 Task: Arrange a 45-minute entertainment rehearsal for a cultural festival.
Action: Mouse moved to (80, 114)
Screenshot: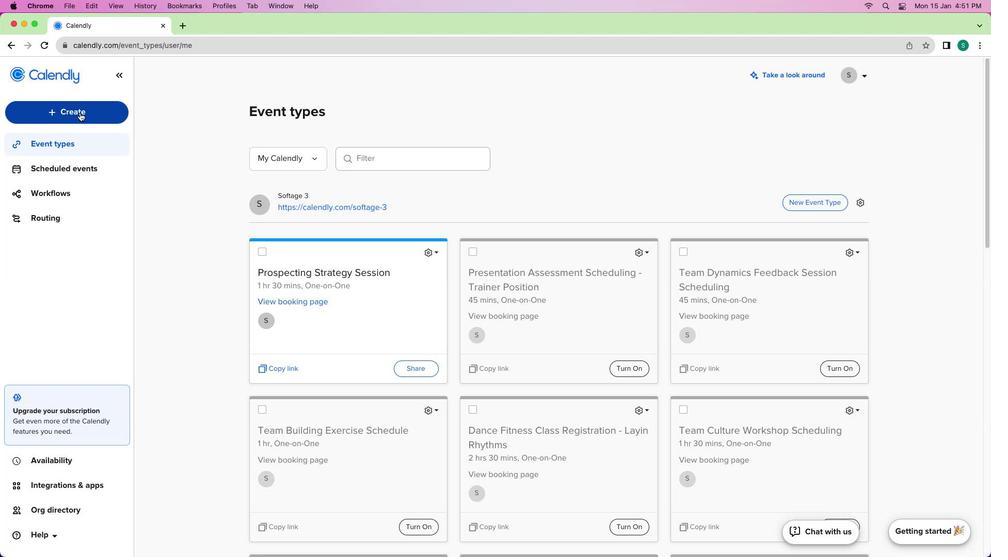 
Action: Mouse pressed left at (80, 114)
Screenshot: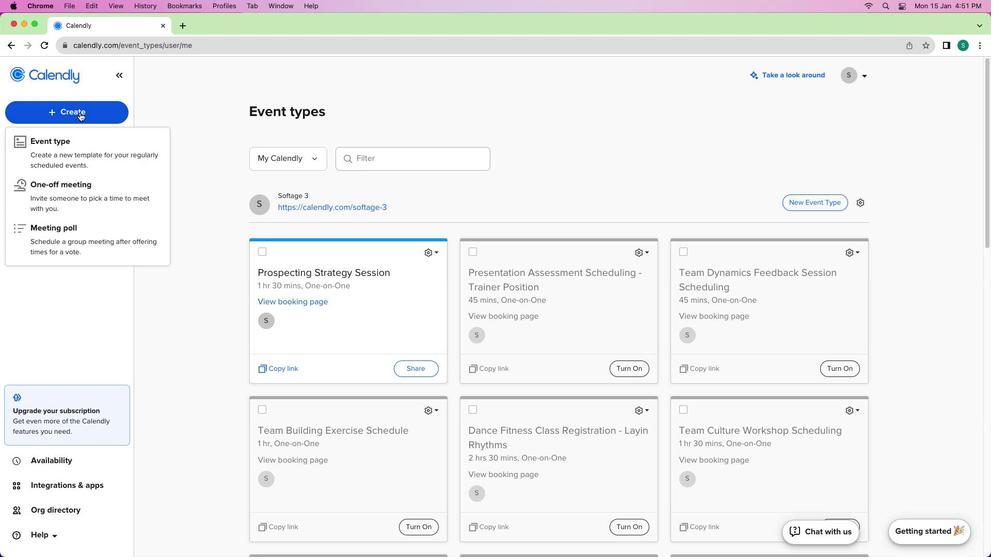 
Action: Mouse moved to (81, 142)
Screenshot: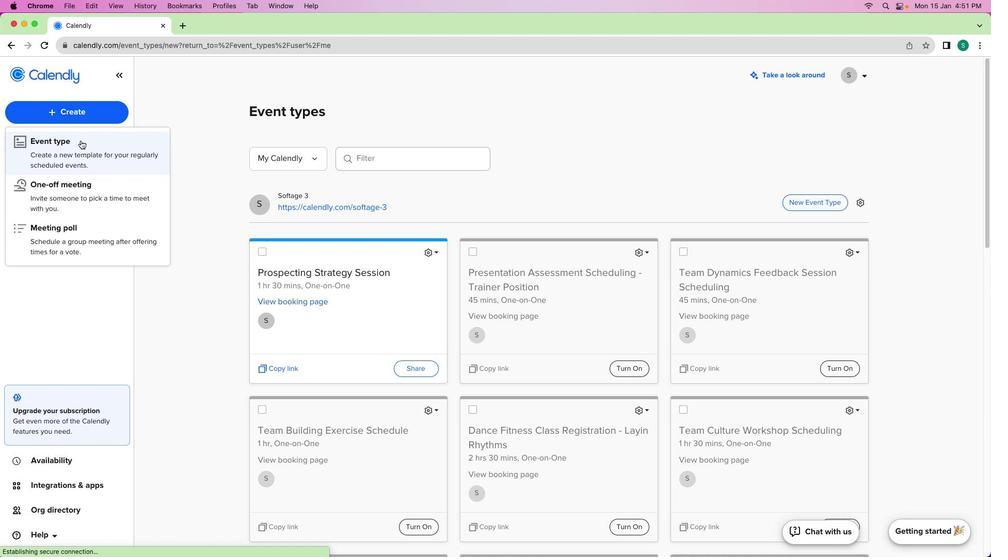 
Action: Mouse pressed left at (81, 142)
Screenshot: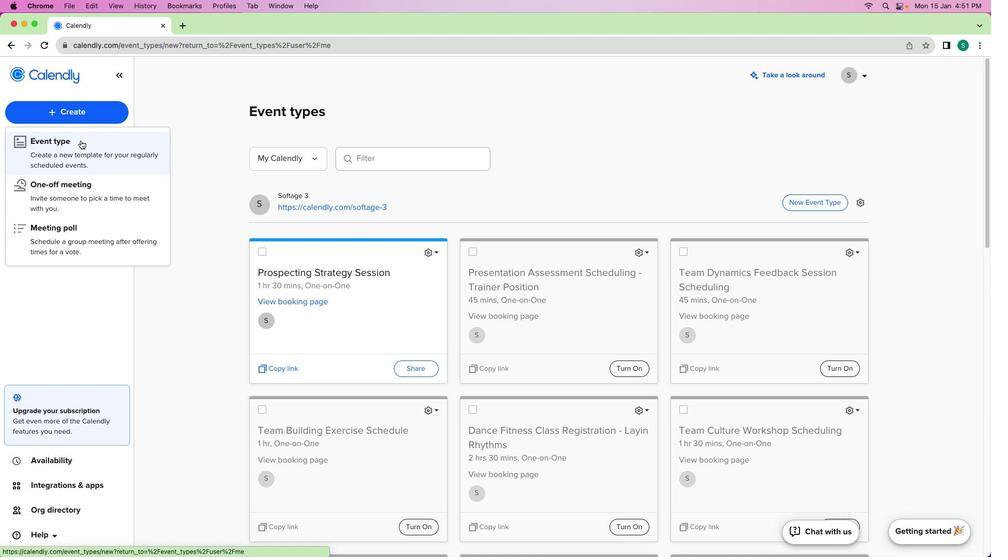 
Action: Mouse moved to (367, 199)
Screenshot: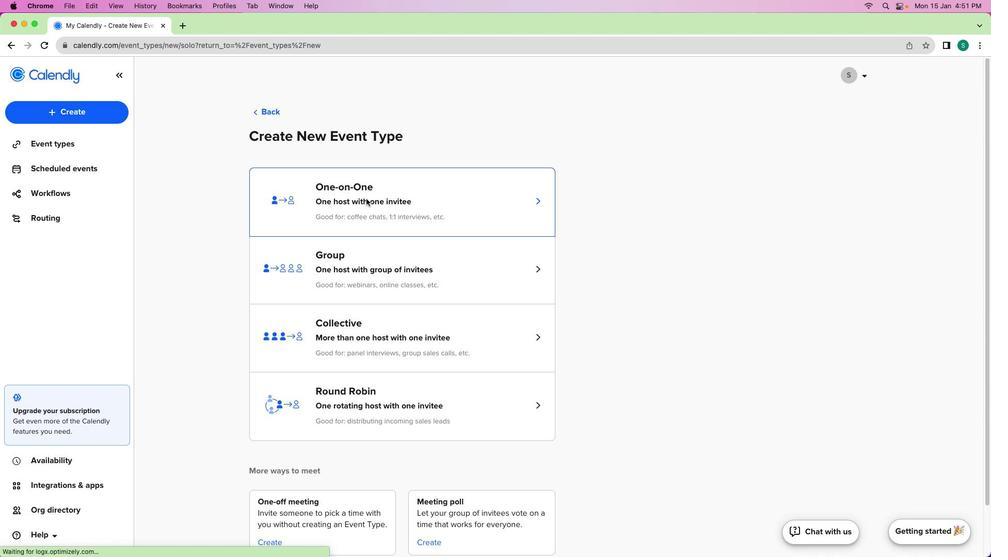 
Action: Mouse pressed left at (367, 199)
Screenshot: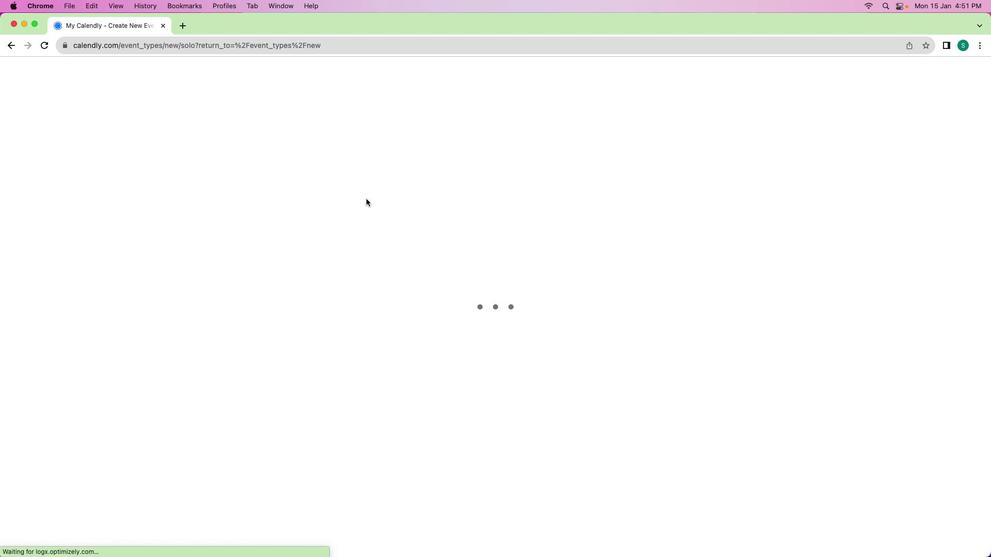 
Action: Mouse moved to (137, 158)
Screenshot: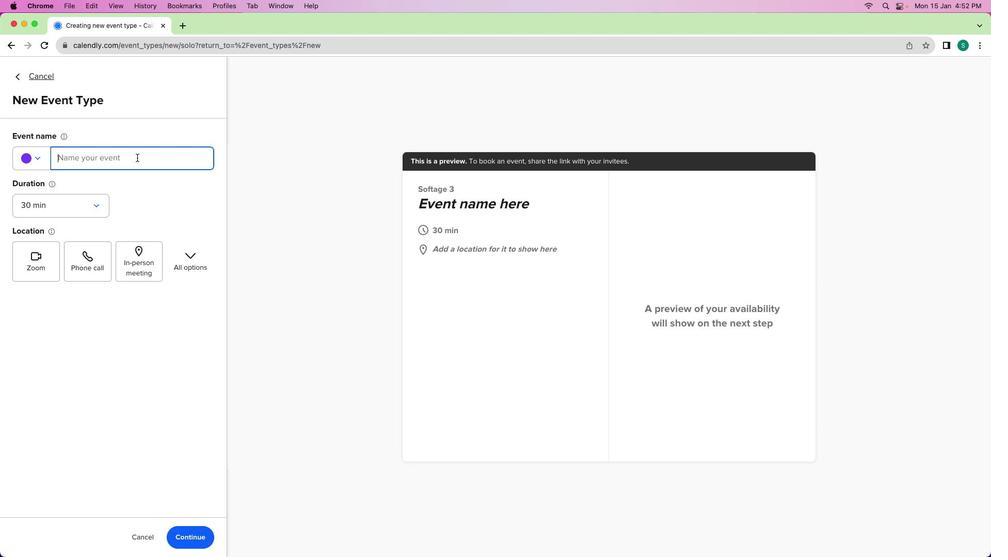 
Action: Mouse pressed left at (137, 158)
Screenshot: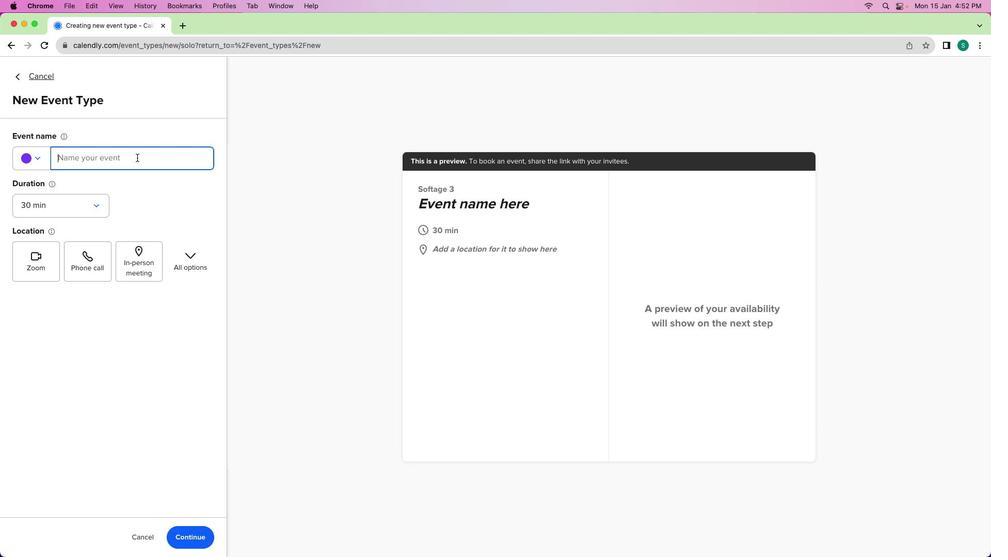 
Action: Mouse moved to (141, 160)
Screenshot: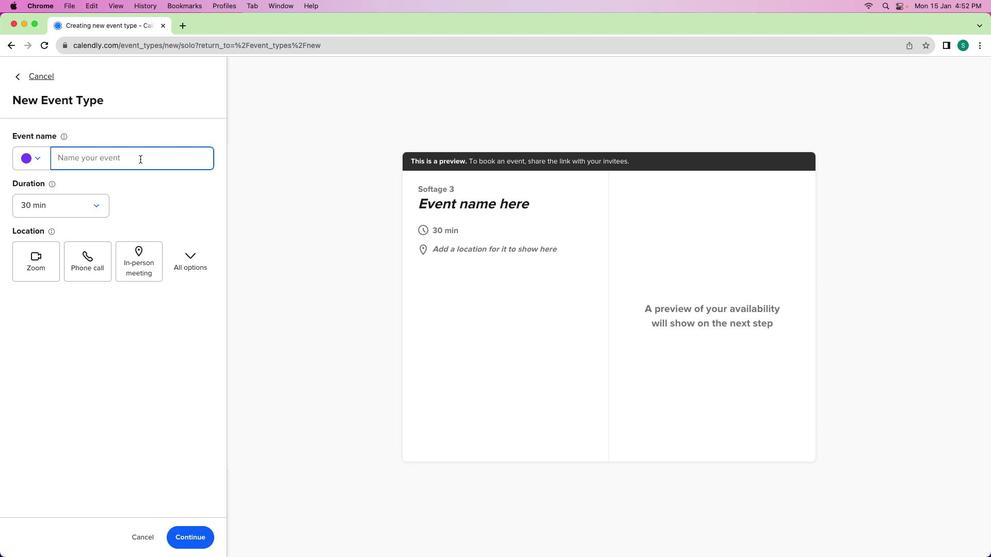 
Action: Key pressed Key.shift'C''u''l''t''u''r''a''l'Key.spaceKey.shift'F''e''s''t''i''v''s''l'Key.backspaceKey.backspace'a''l'Key.spaceKey.shift'R''e''h''e''a''r''s''a''l'Key.spaceKey.shift'S''c''h''e''d''u''l''i''n''f'Key.backspace'g'
Screenshot: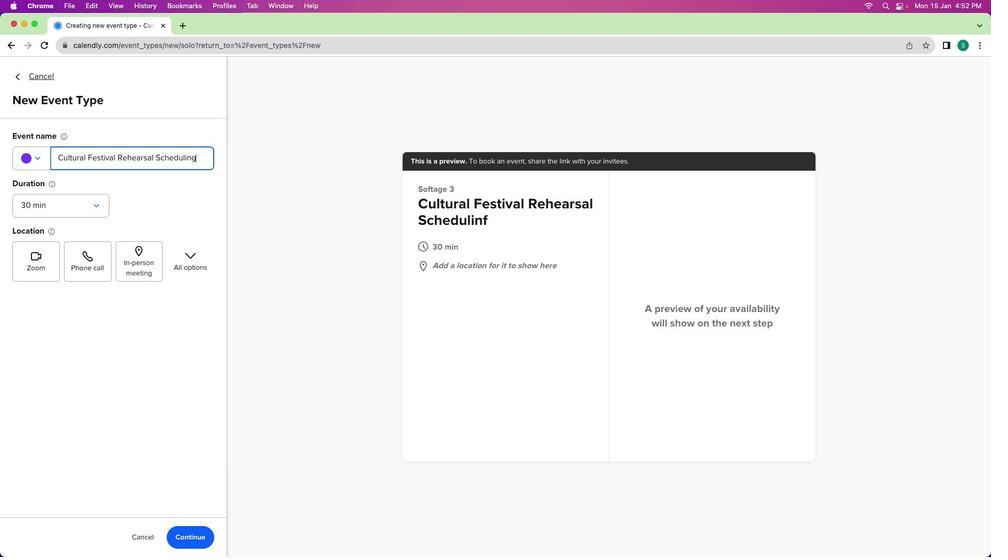 
Action: Mouse moved to (73, 213)
Screenshot: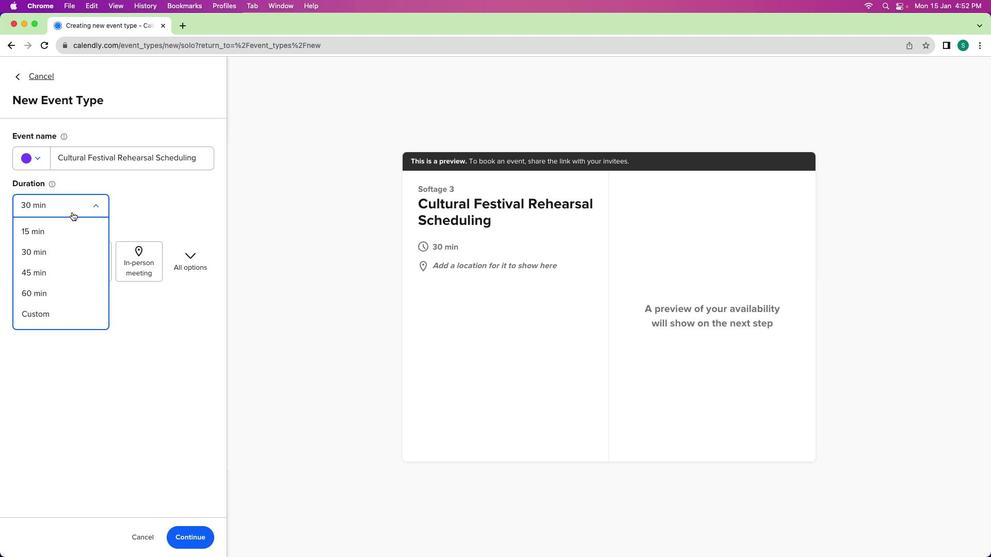 
Action: Mouse pressed left at (73, 213)
Screenshot: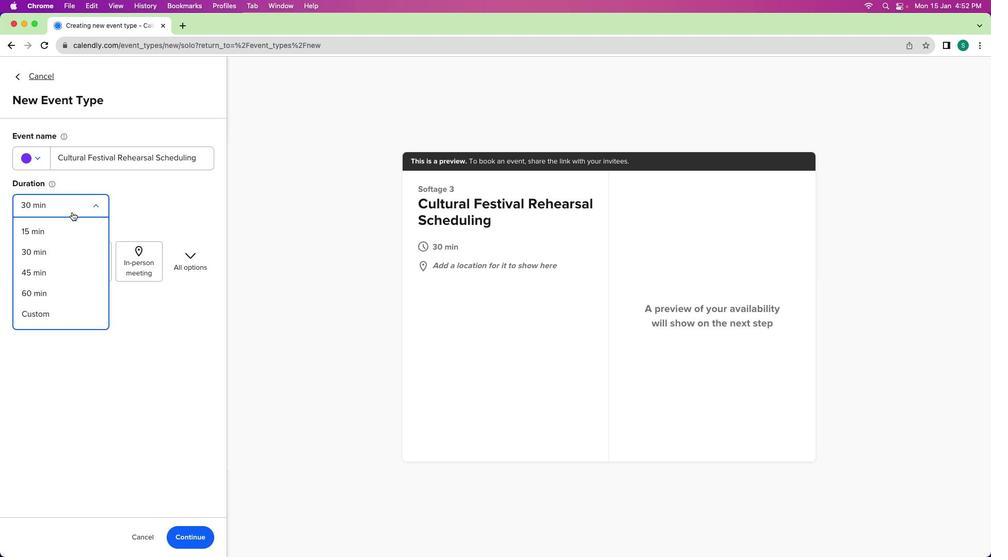 
Action: Mouse moved to (66, 274)
Screenshot: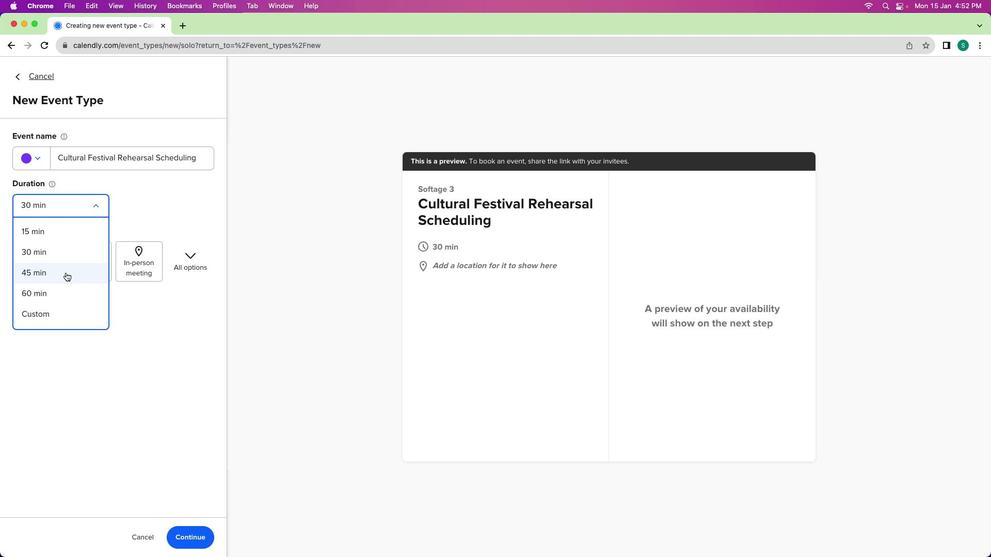 
Action: Mouse pressed left at (66, 274)
Screenshot: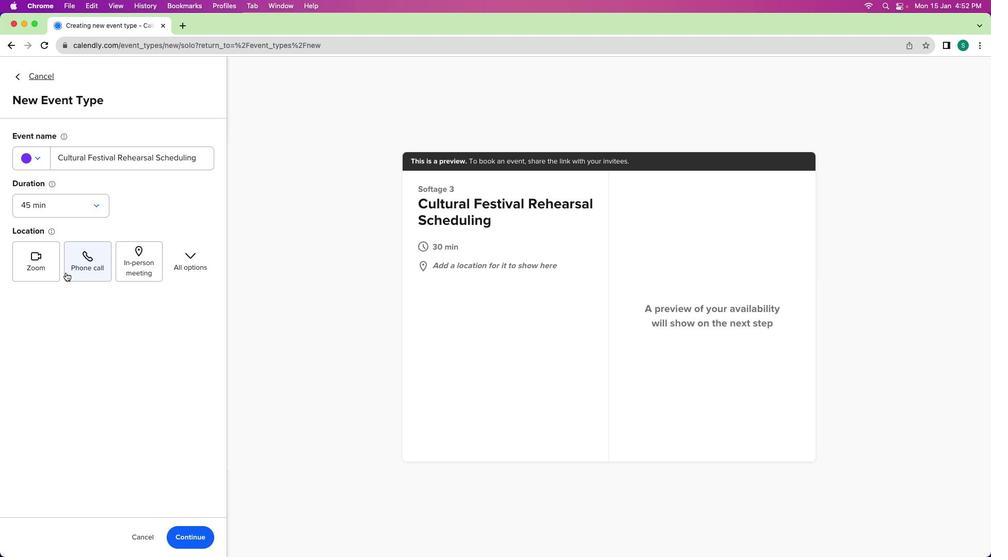 
Action: Mouse moved to (45, 267)
Screenshot: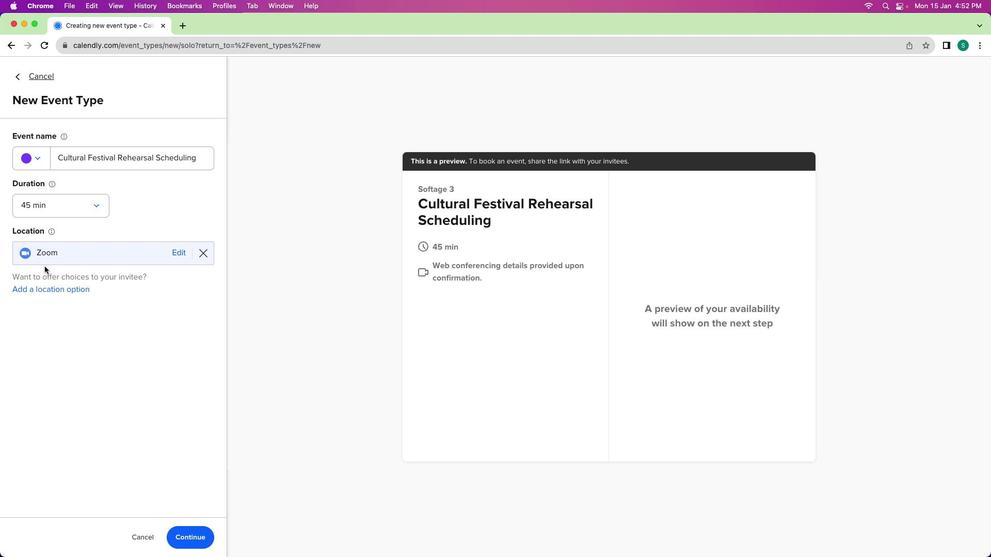 
Action: Mouse pressed left at (45, 267)
Screenshot: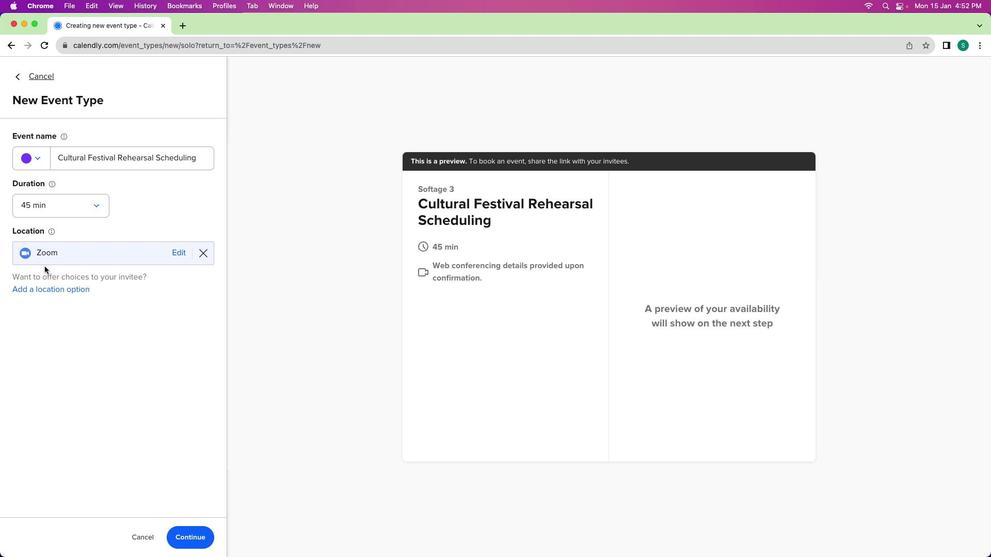 
Action: Mouse moved to (205, 541)
Screenshot: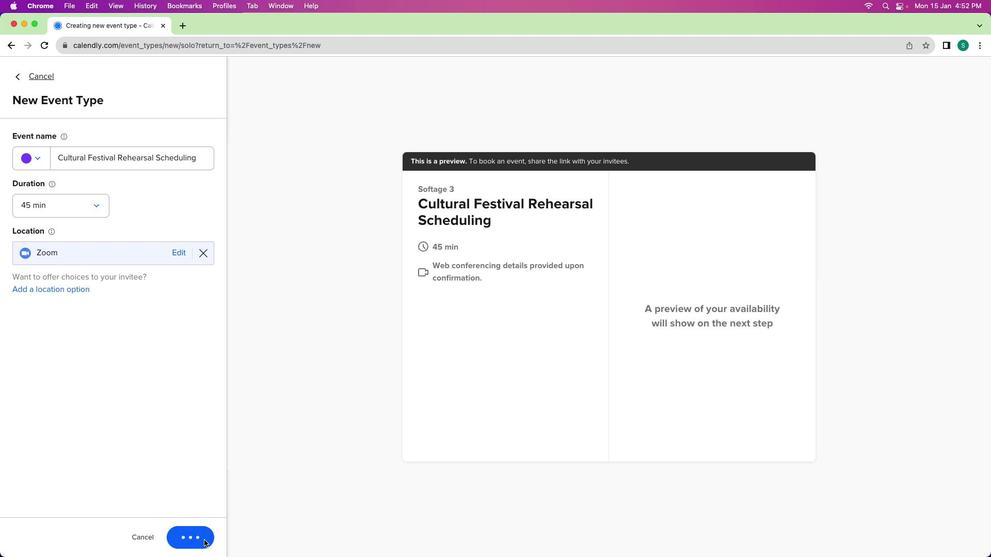 
Action: Mouse pressed left at (205, 541)
Screenshot: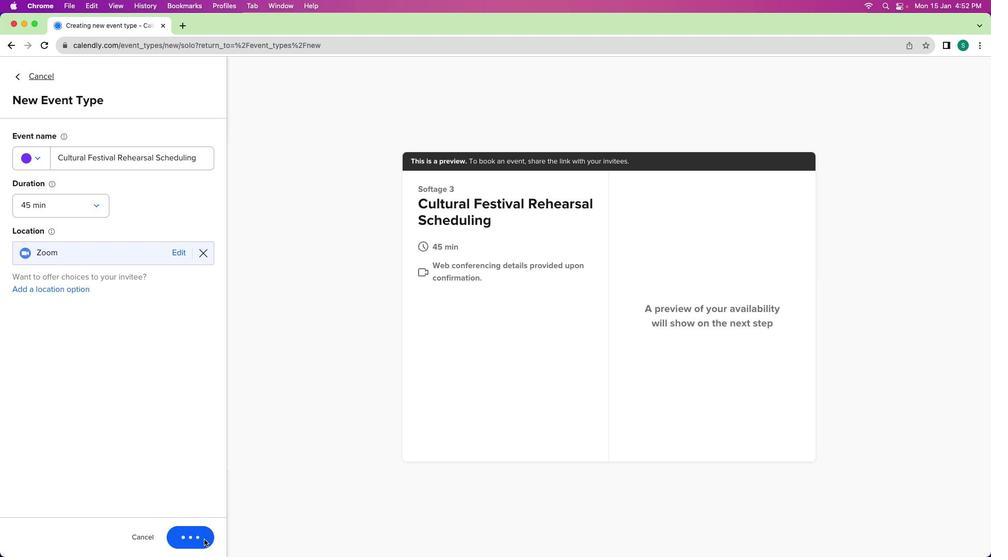 
Action: Mouse moved to (201, 199)
Screenshot: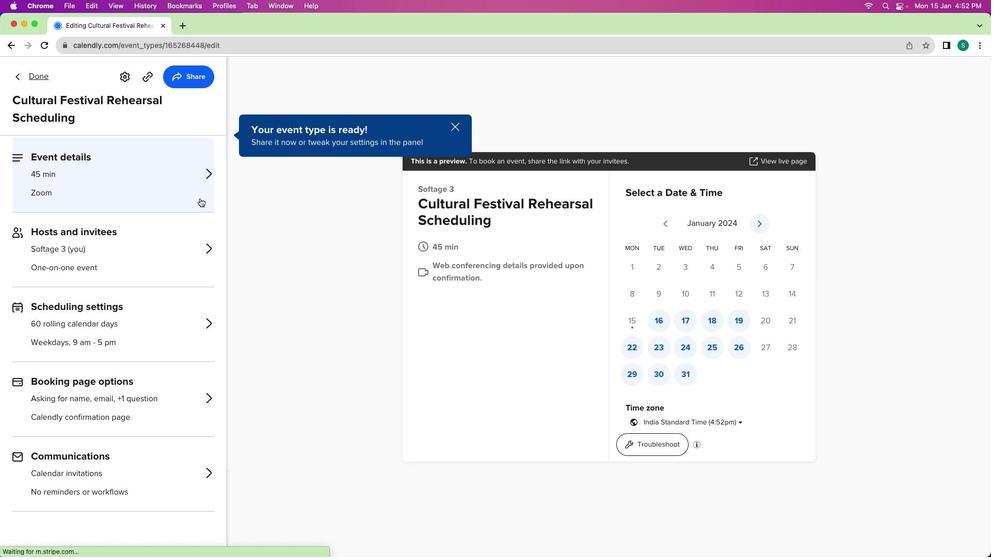 
Action: Mouse pressed left at (201, 199)
Screenshot: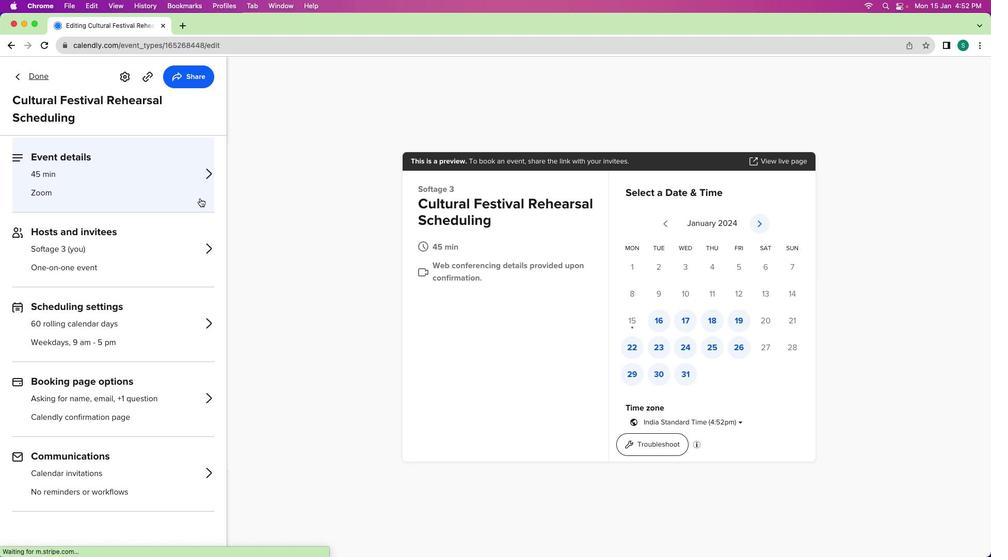 
Action: Mouse moved to (104, 381)
Screenshot: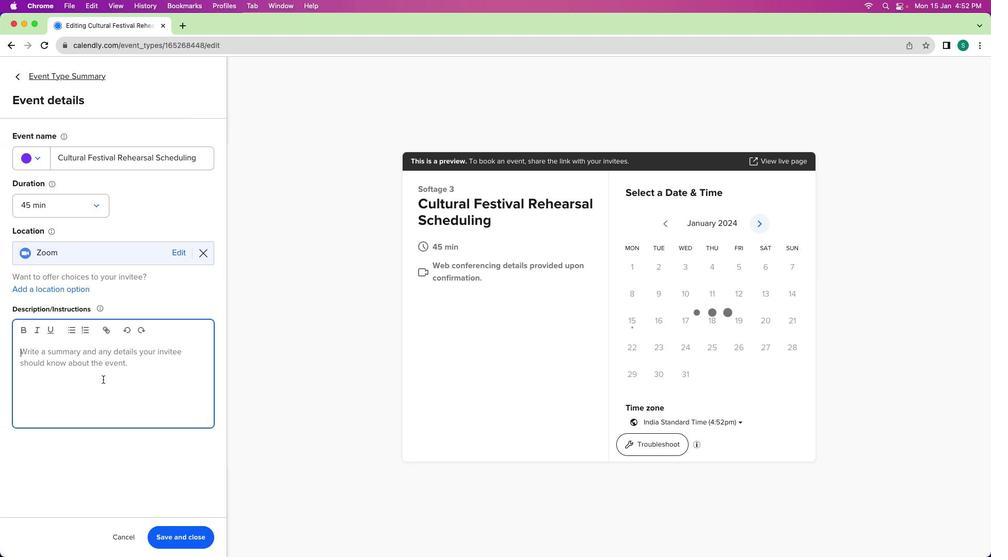 
Action: Mouse pressed left at (104, 381)
Screenshot: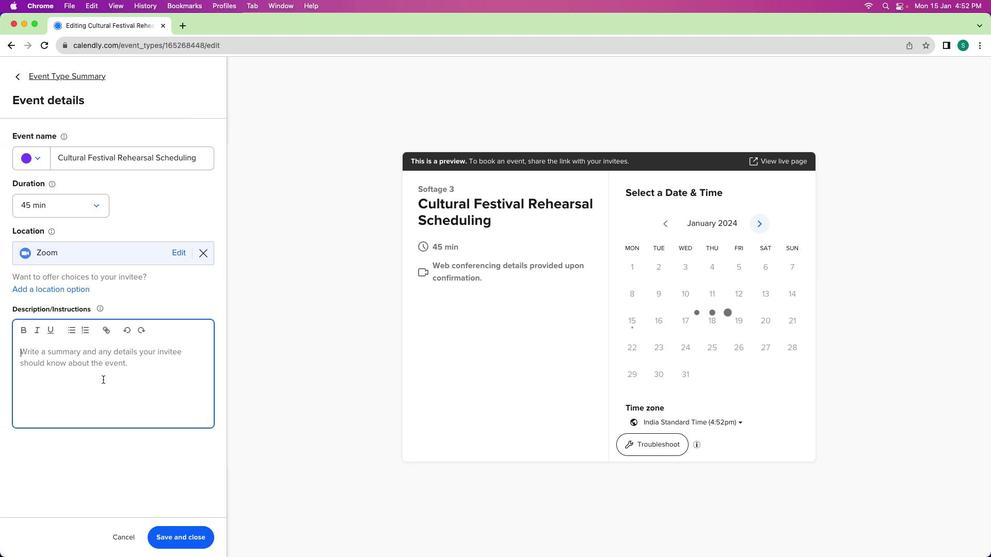
Action: Mouse moved to (104, 380)
Screenshot: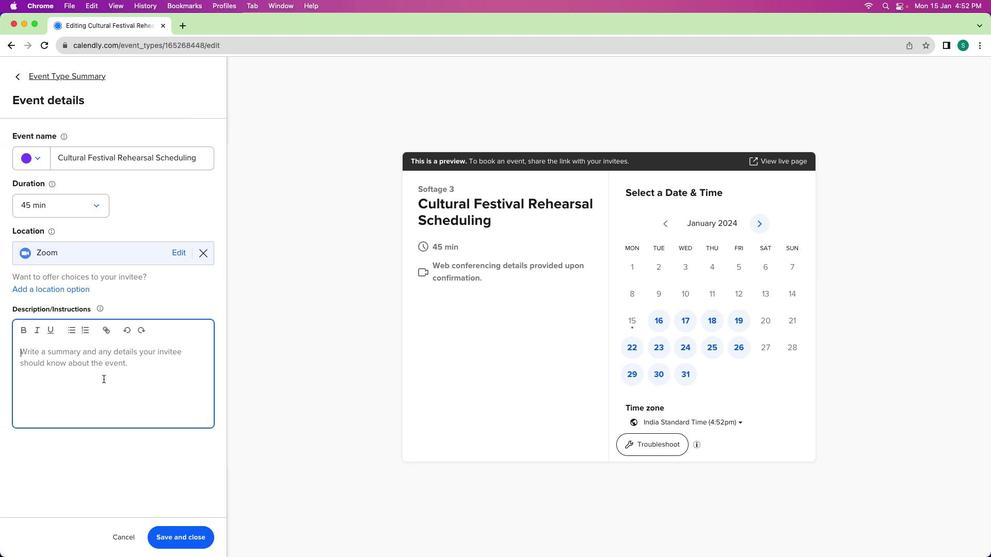 
Action: Key pressed Key.shift'H''e''l''l''o'Key.spaceKey.shift'T'Key.backspace't''e''a''m'','Key.enterKey.shift'I'"'"'v''e'Key.space's''c''h''e''d''u''l''e''d'Key.space'a'Key.space'4''5''-''m''i''n''u''t'Key.backspace't''e'Key.space'e''n''e''t''r''n'Key.backspaceKey.backspaceKey.backspaceKey.backspace't''e''r''t''a''i''n''m''e''n''t'Key.space'r''e''h''e''a''r''s''a''l'Key.space'f''o''r'Key.space'o''u''r'Key.spaceKey.backspaceKey.space'u''p''c''o''m''i''n''g'Key.space'c''u''l''t''u''r''a''l'Key.space'f''e''s''t''i''v''a''l''.'Key.shiftKey.spaceKey.shift'L''e''t'"'"'s'Key.space'e''n''d''s'Key.backspaceKey.backspace's''u''r''e'Key.space'a'Key.space's''e''a''m''l''e''s''s'Key.space'a''n''d'Key.space'c''a''p''t''i''c'Key.backspace'v''a''t''i''n''g'Key.space'p''e''r''f''o''r''m''a''n''c''e'Key.space't''h''a''t'Key.space'r''e''s''o''n''a''t''e''s'Key.space'w''i''t''h'Key.space'o''u''r'Key.space'a''u''d''i''e''n''c''e''.'Key.enterKey.shift'L''o''o''k''i''n''g'Key.space'f''o''r''w''a''r''d'Key.space't''o'Key.space'a'Key.space'v''i''b''r''a''n''t'Key.space'a''n''d'Key.space's''u''c''c''e''s''s''f''u''l'Key.space'r''e''h''e''a''r''s''a''l'Key.shift_r'!'Key.enterKey.shift'B''e''s''t'Key.space'r''e''g''a''r''d''s'','Key.enterKey.shift'S''o''f''t'Key.shift'A''g''e'
Screenshot: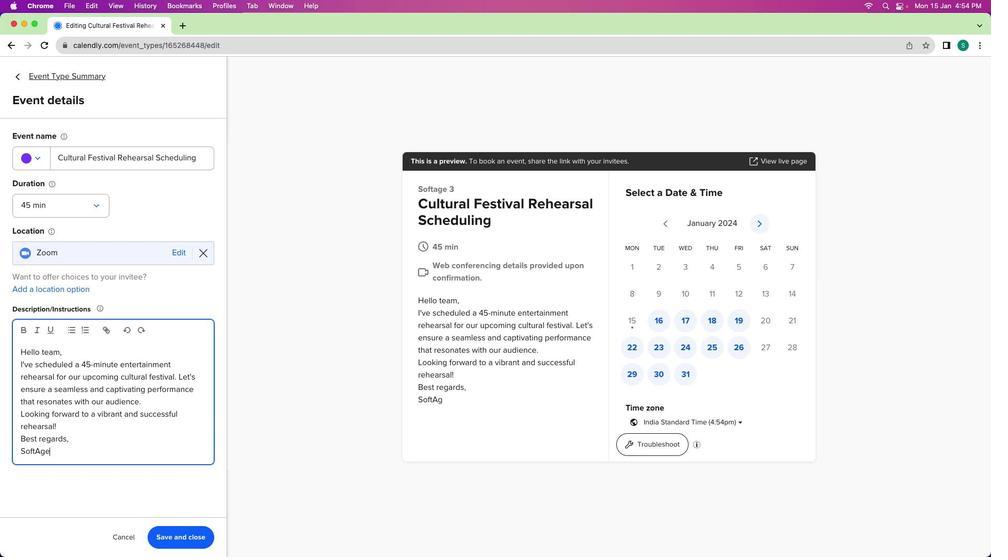 
Action: Mouse moved to (182, 534)
Screenshot: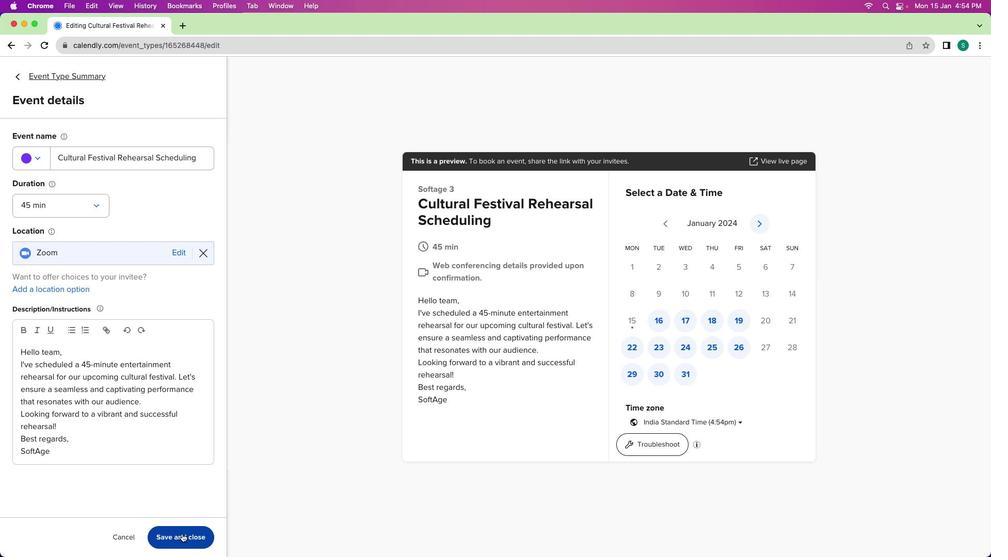 
Action: Mouse pressed left at (182, 534)
Screenshot: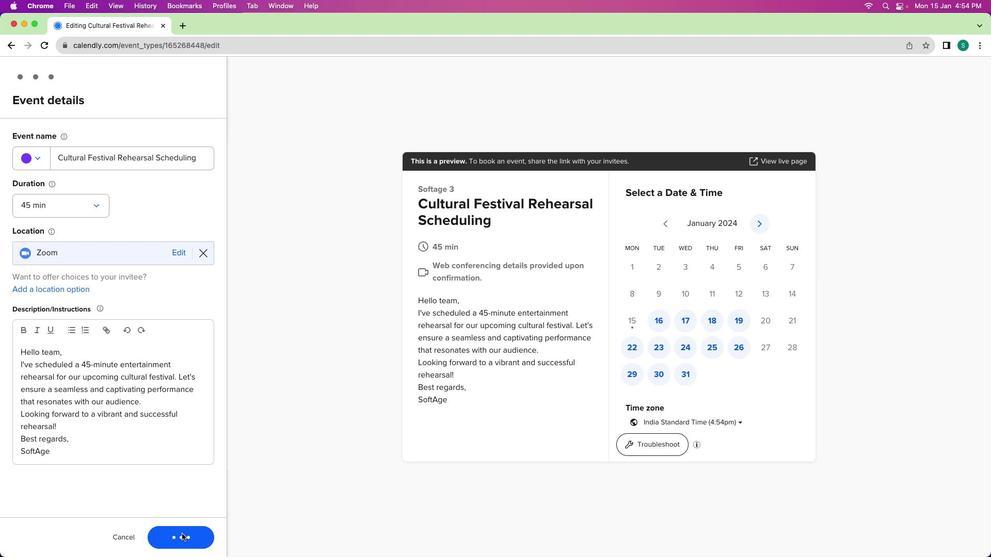
Action: Mouse moved to (183, 359)
Screenshot: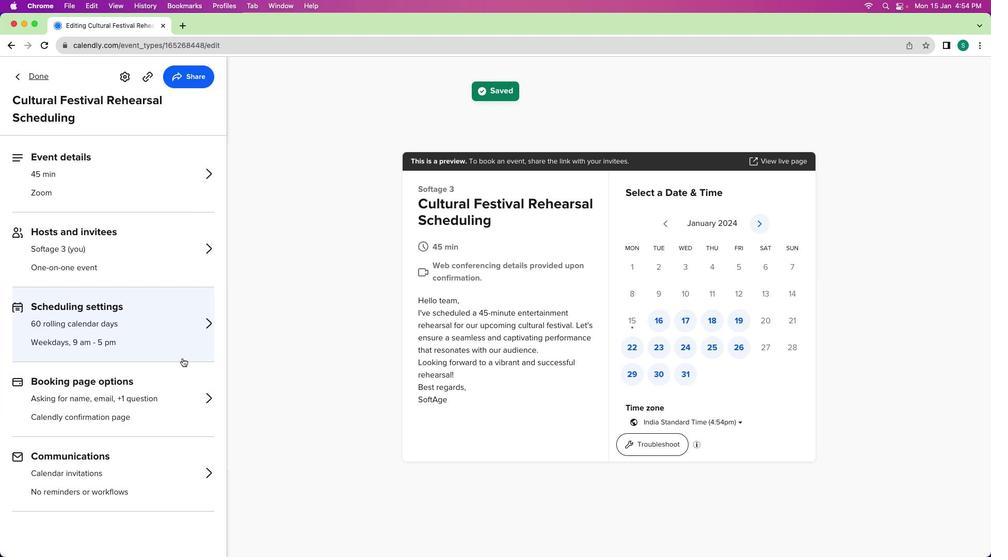 
Action: Mouse pressed left at (183, 359)
Screenshot: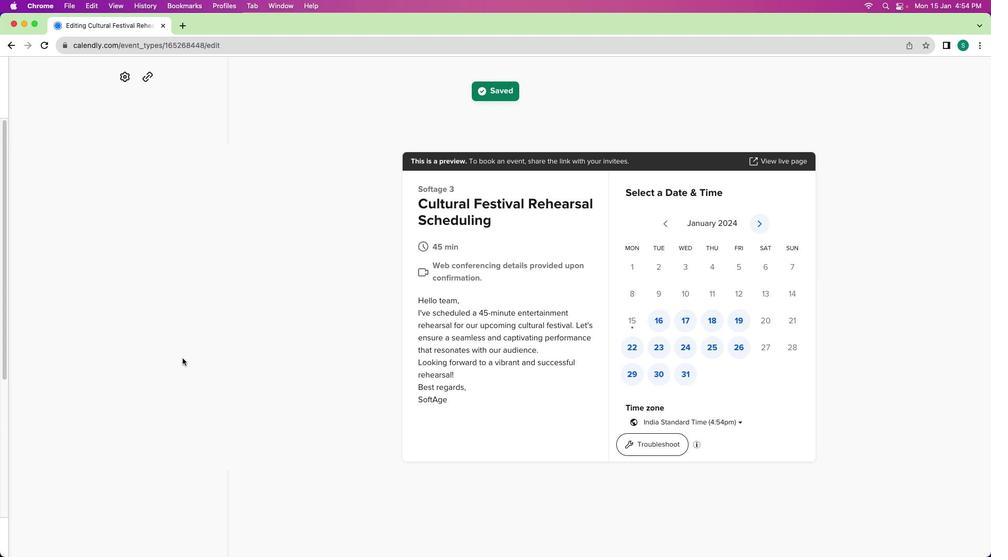 
Action: Mouse moved to (184, 390)
Screenshot: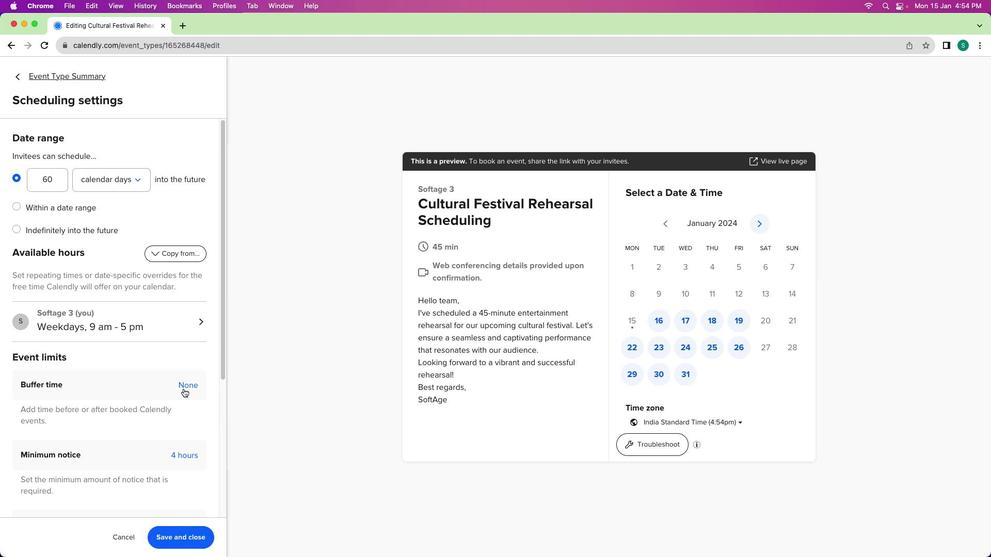 
Action: Mouse pressed left at (184, 390)
Screenshot: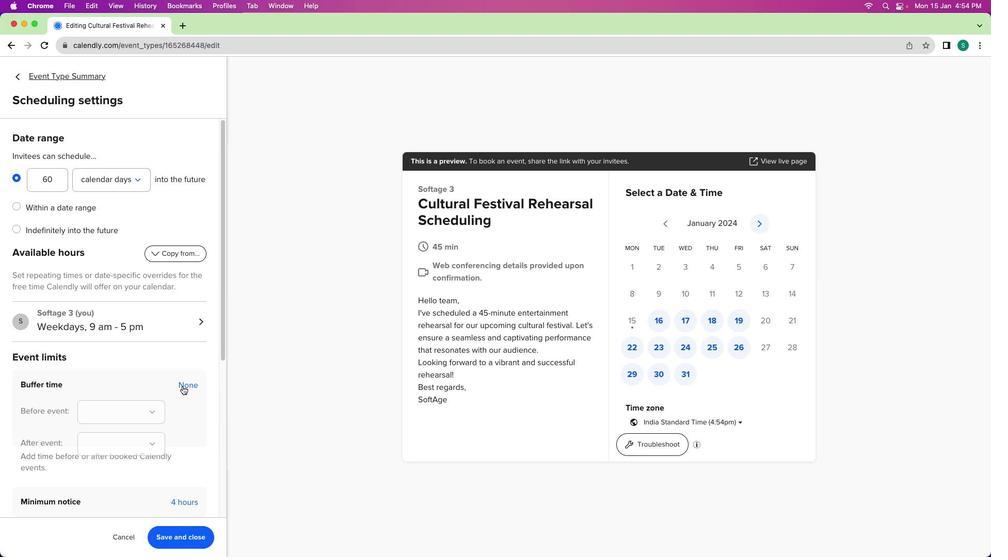 
Action: Mouse moved to (180, 386)
Screenshot: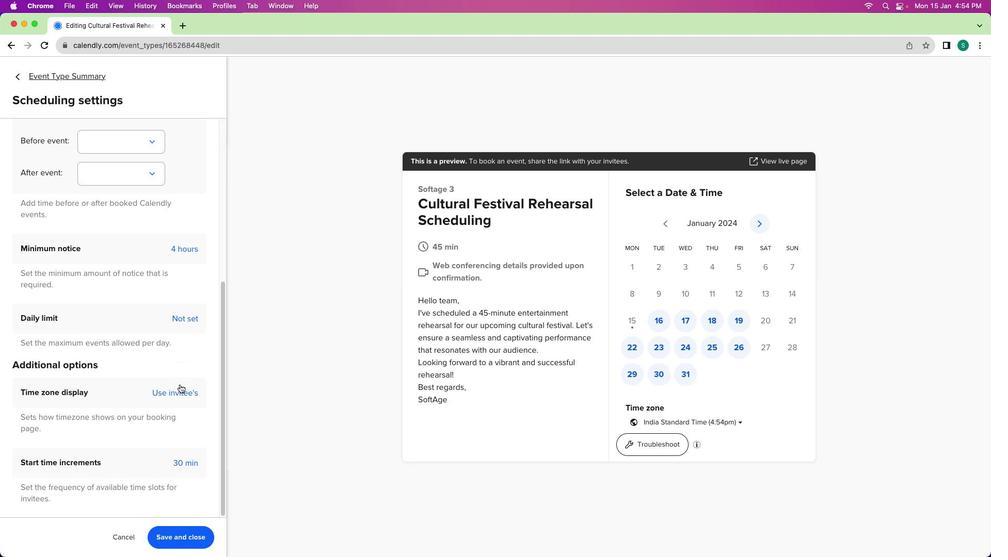 
Action: Mouse scrolled (180, 386) with delta (1, 0)
Screenshot: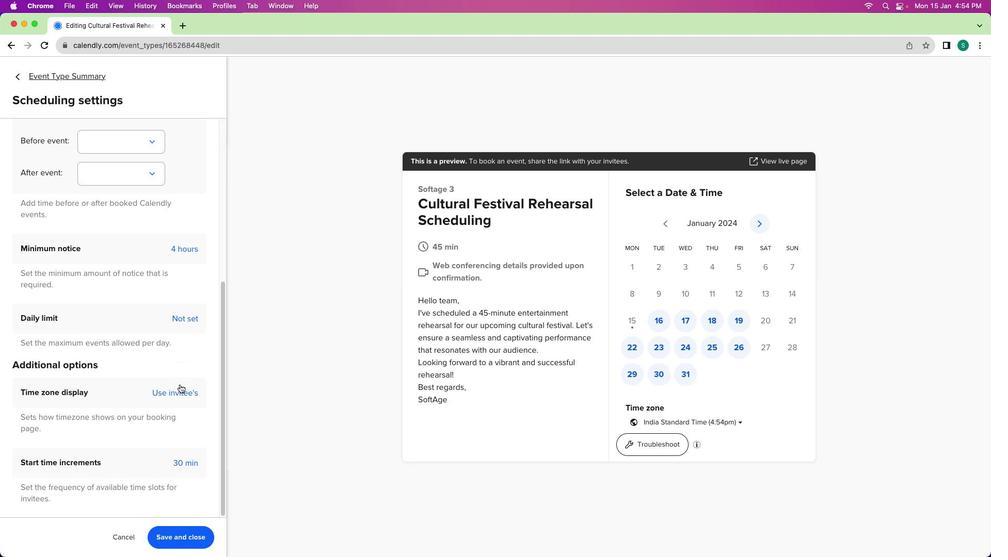 
Action: Mouse scrolled (180, 386) with delta (1, 0)
Screenshot: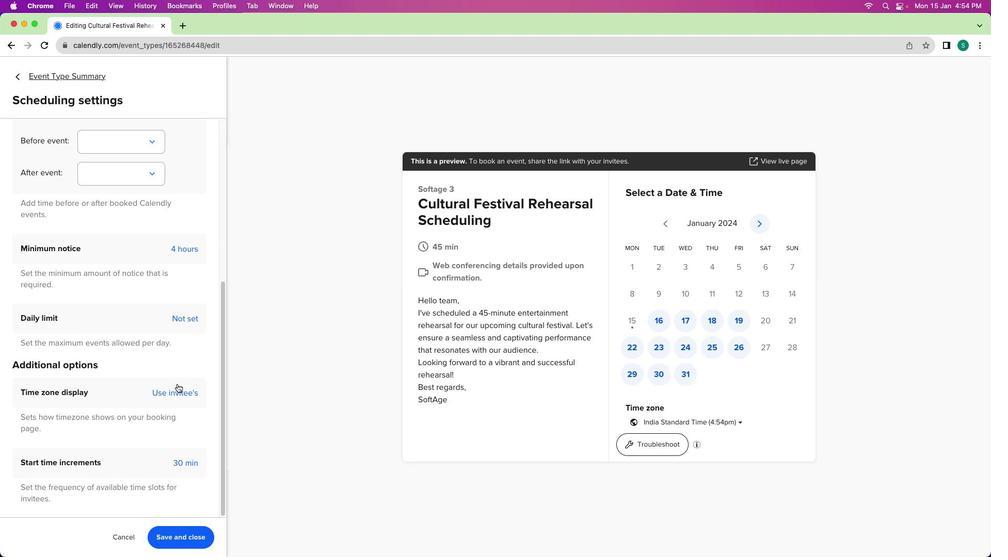 
Action: Mouse scrolled (180, 386) with delta (1, 0)
Screenshot: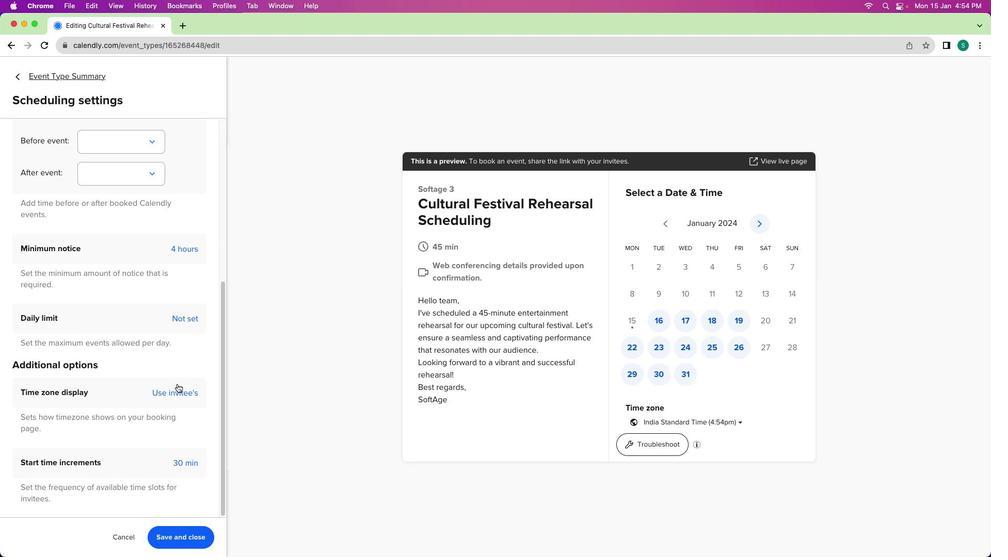 
Action: Mouse scrolled (180, 386) with delta (1, -1)
Screenshot: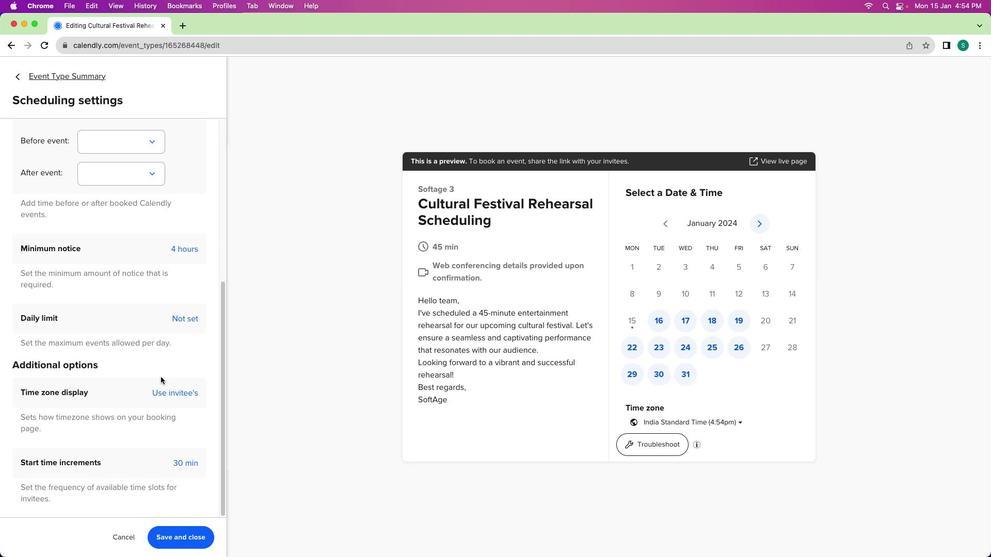 
Action: Mouse scrolled (180, 386) with delta (1, -1)
Screenshot: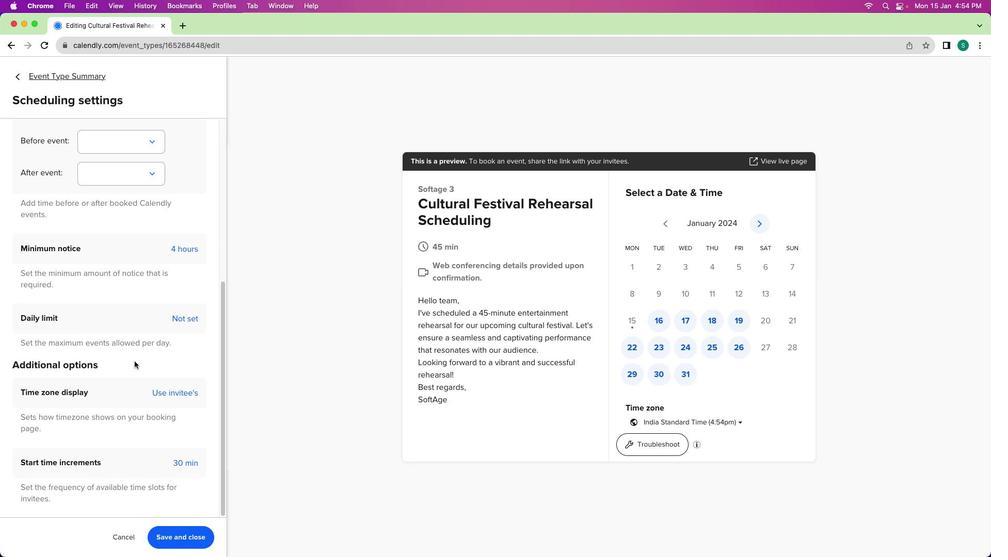 
Action: Mouse moved to (127, 144)
Screenshot: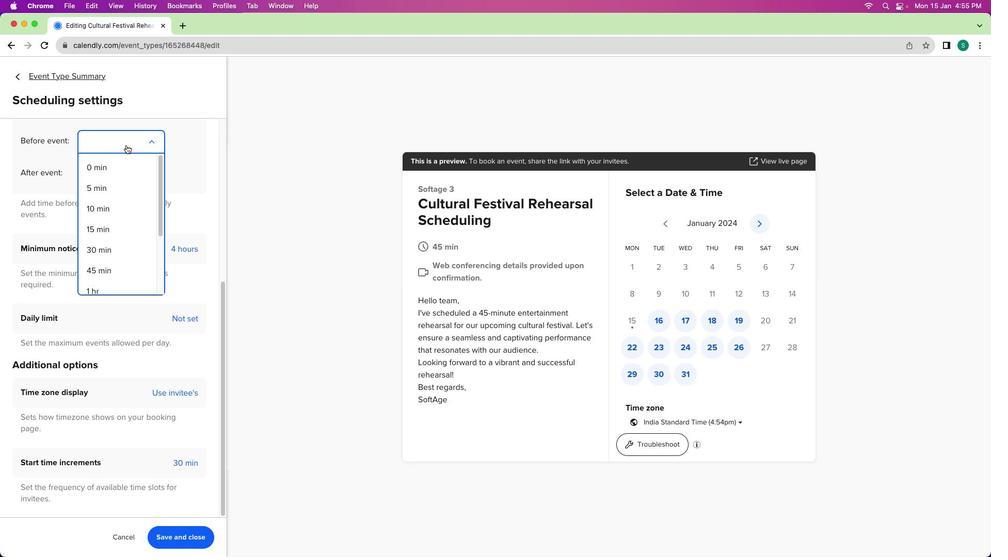 
Action: Mouse pressed left at (127, 144)
Screenshot: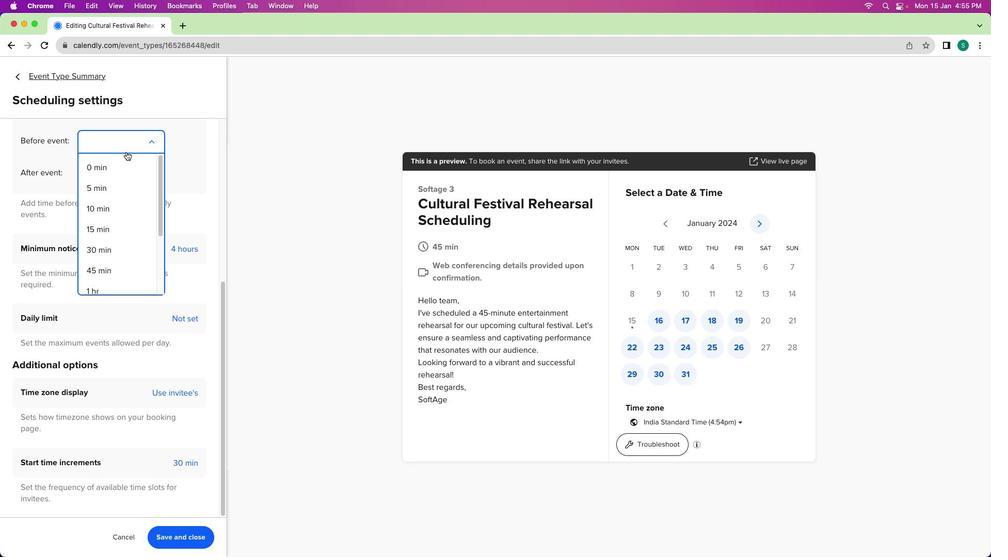 
Action: Mouse moved to (122, 192)
Screenshot: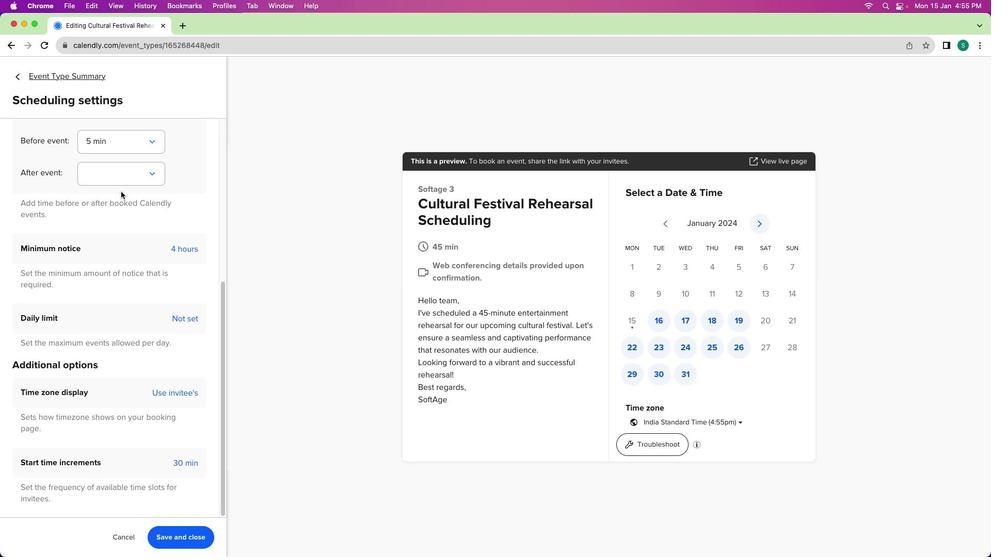 
Action: Mouse pressed left at (122, 192)
Screenshot: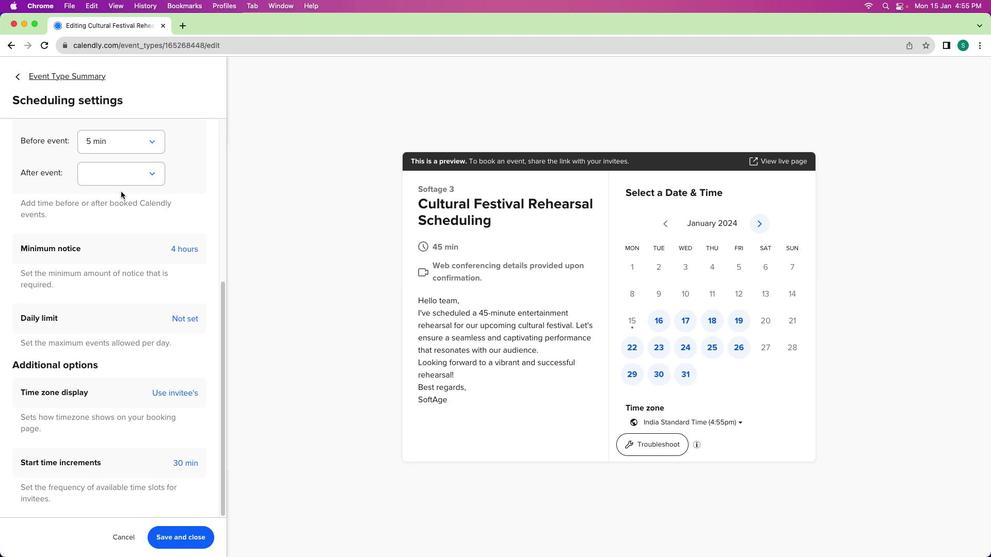 
Action: Mouse moved to (124, 184)
Screenshot: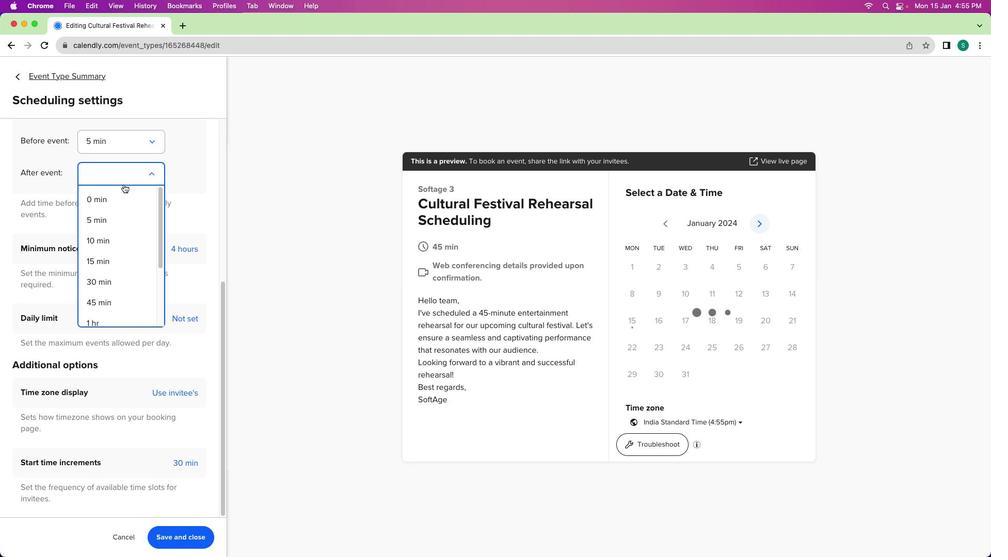 
Action: Mouse pressed left at (124, 184)
Screenshot: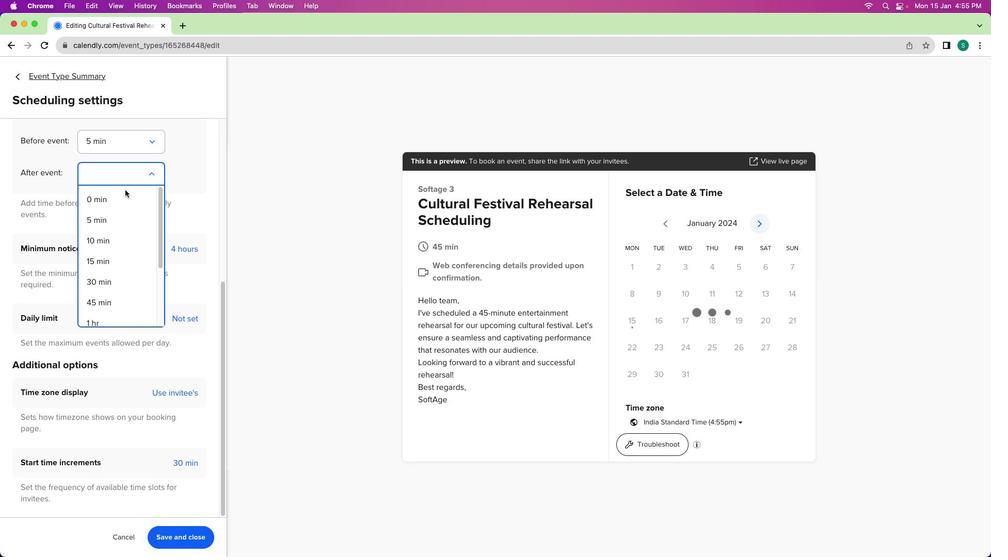 
Action: Mouse moved to (125, 221)
Screenshot: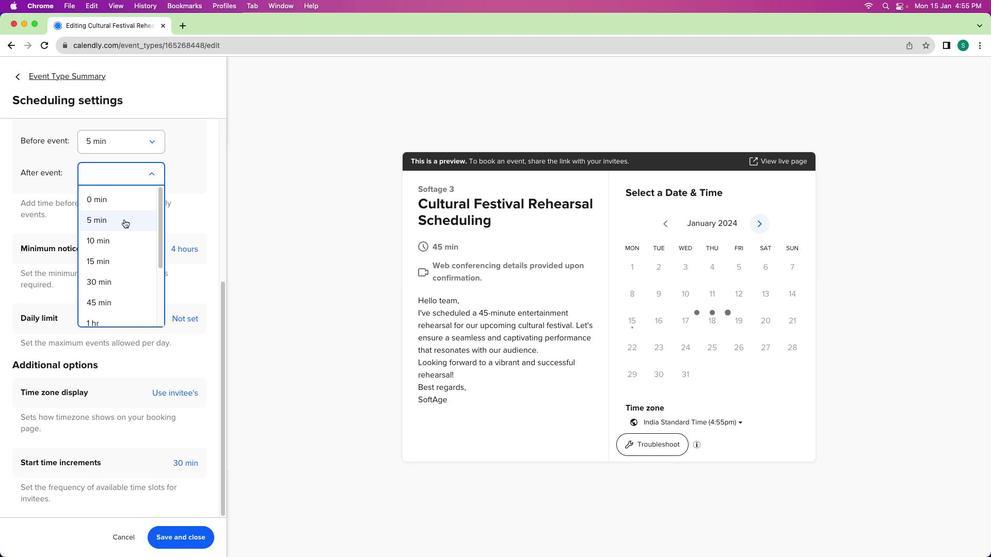 
Action: Mouse pressed left at (125, 221)
Screenshot: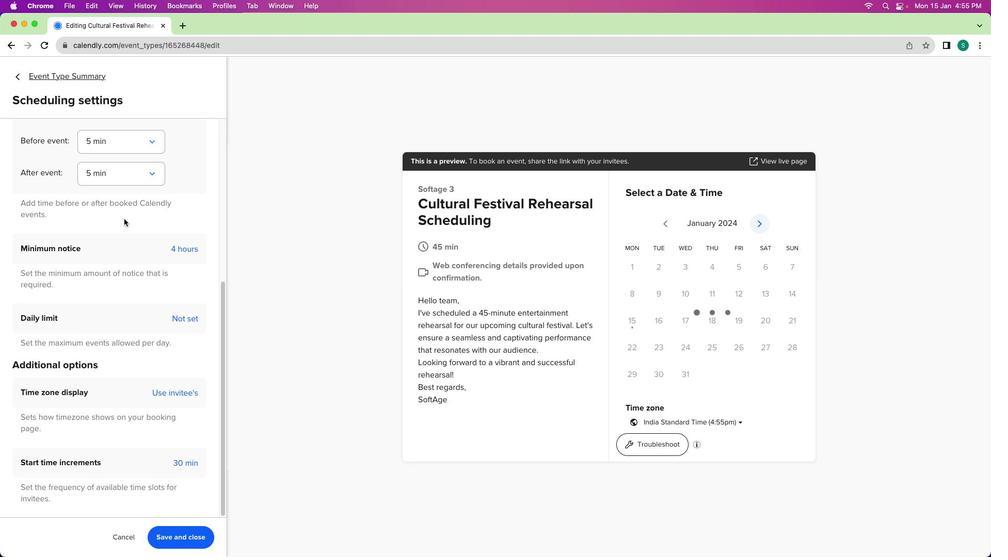 
Action: Mouse moved to (125, 220)
Screenshot: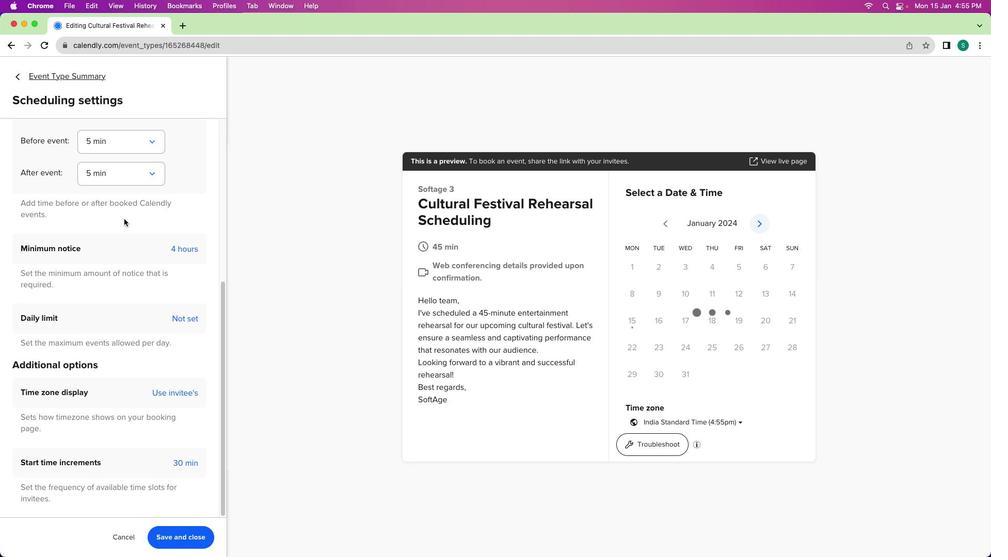 
Action: Mouse scrolled (125, 220) with delta (1, 0)
Screenshot: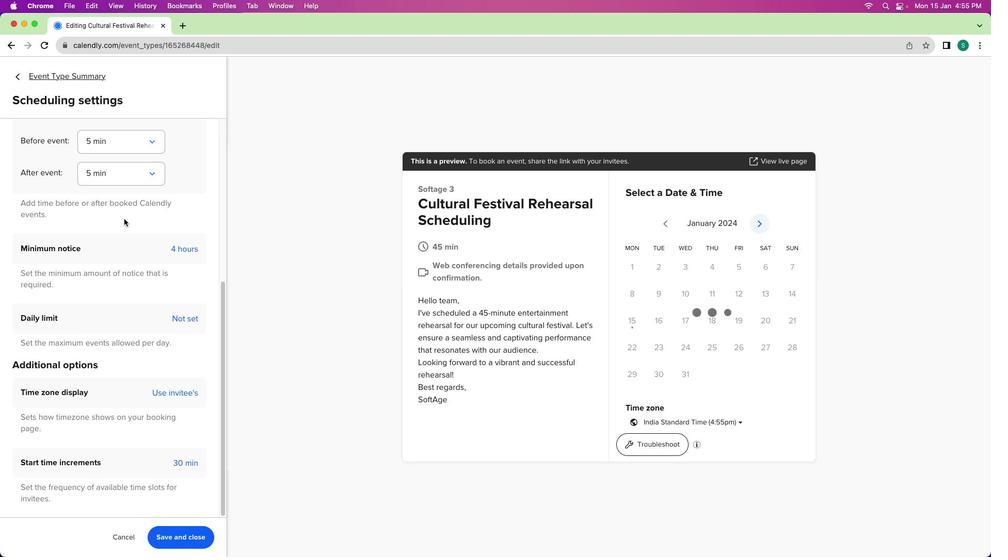 
Action: Mouse scrolled (125, 220) with delta (1, 0)
Screenshot: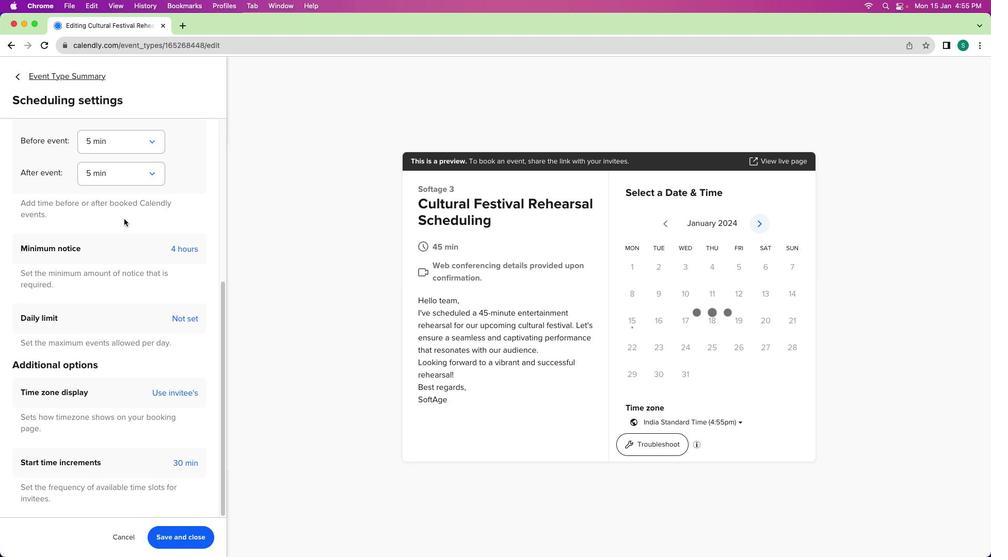 
Action: Mouse moved to (181, 248)
Screenshot: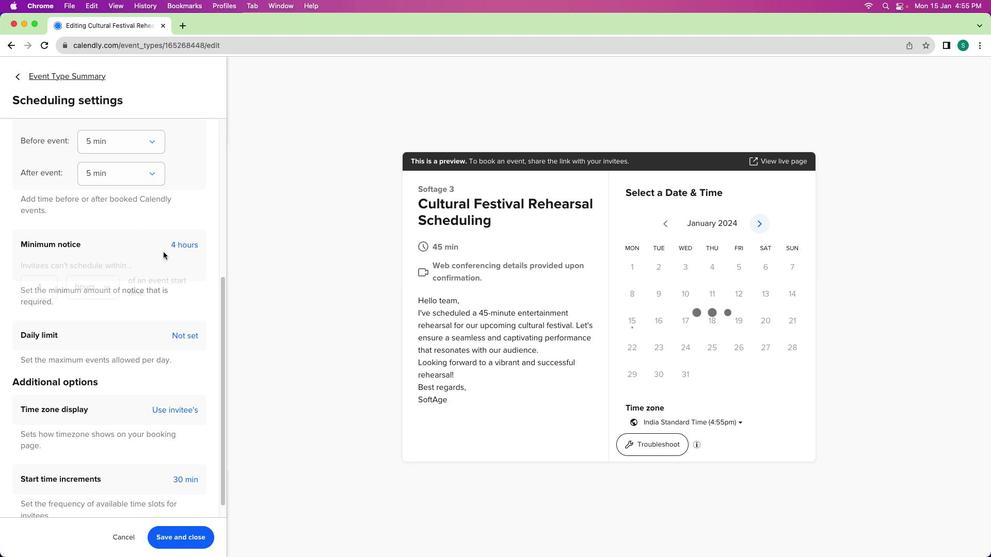 
Action: Mouse pressed left at (181, 248)
Screenshot: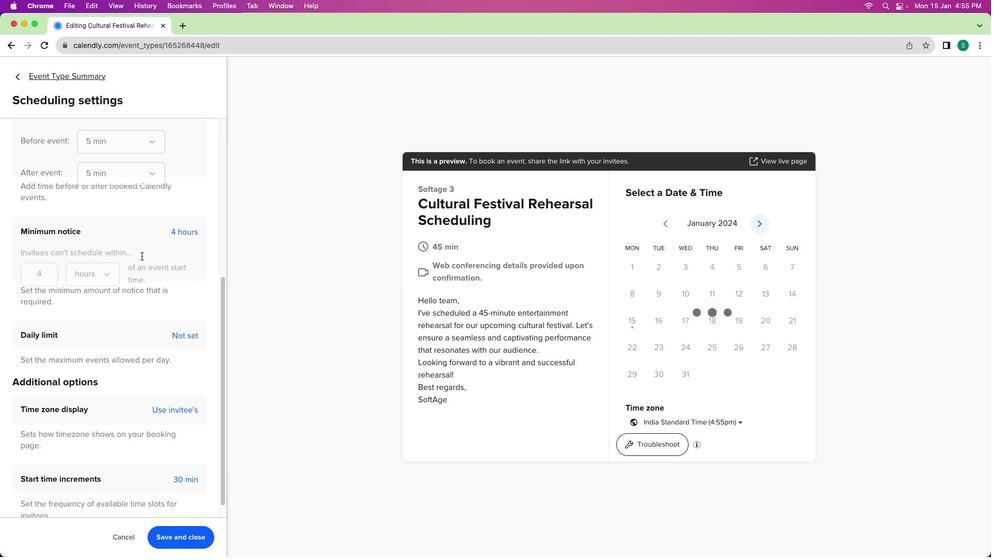 
Action: Mouse moved to (44, 245)
Screenshot: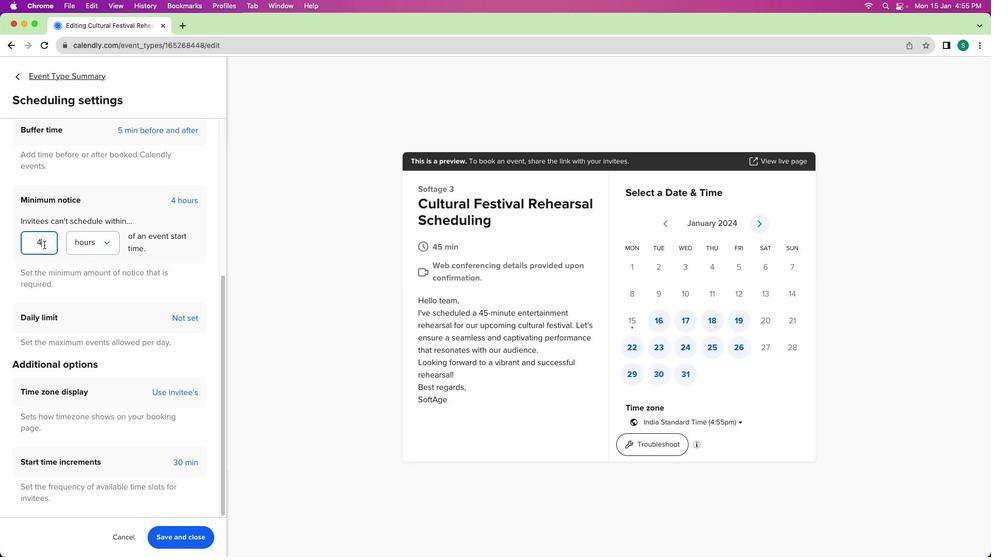 
Action: Mouse pressed left at (44, 245)
Screenshot: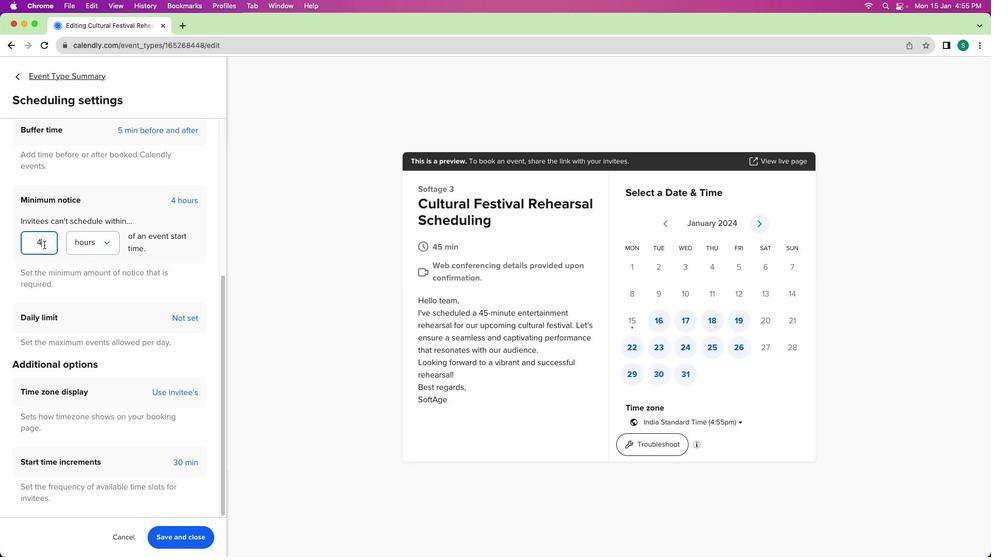 
Action: Key pressed Key.backspace'1''2'
Screenshot: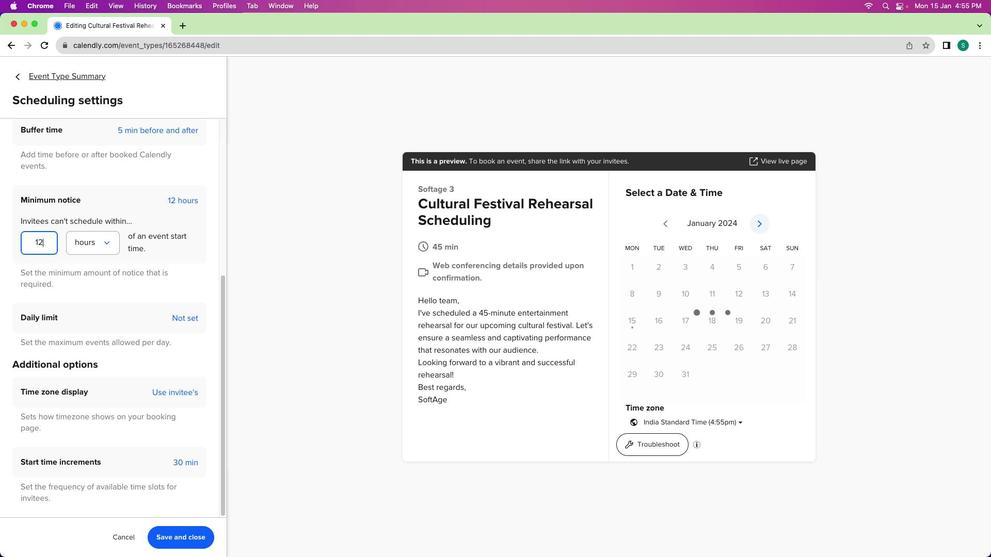 
Action: Mouse moved to (181, 203)
Screenshot: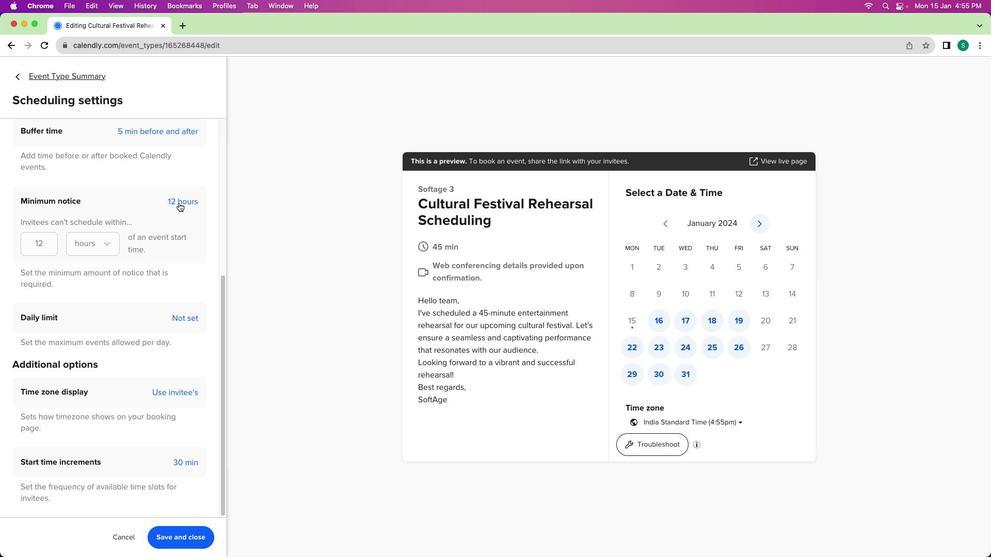 
Action: Mouse pressed left at (181, 203)
Screenshot: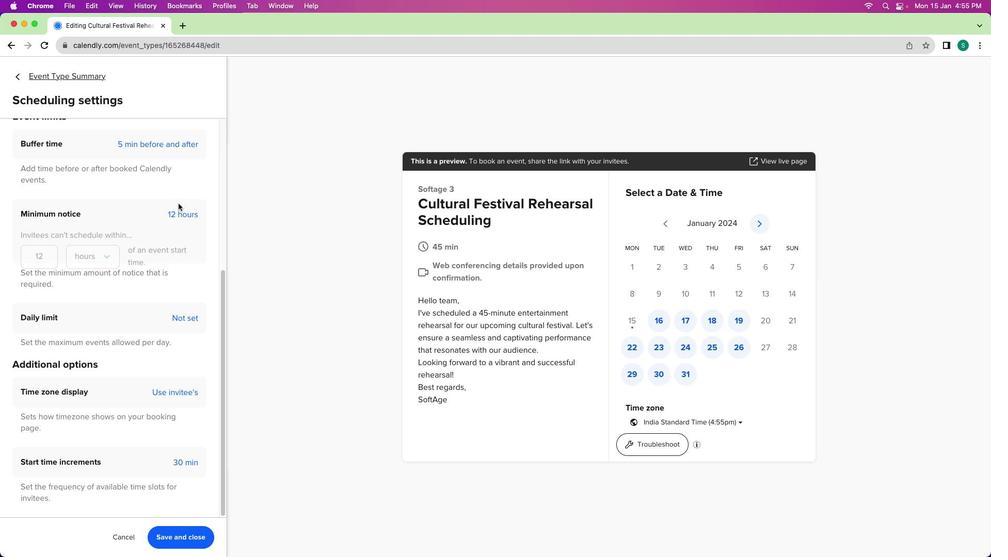 
Action: Mouse moved to (182, 242)
Screenshot: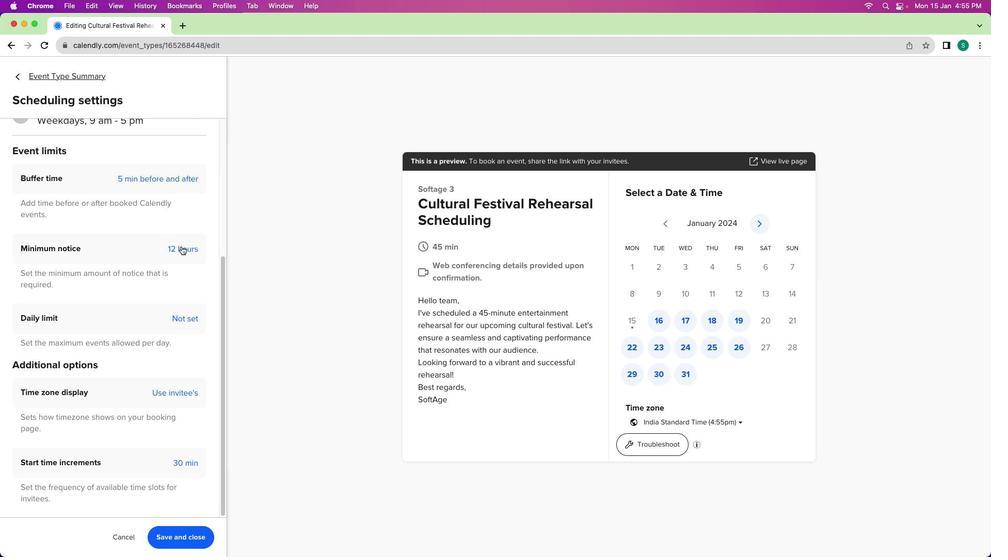 
Action: Mouse scrolled (182, 242) with delta (1, 0)
Screenshot: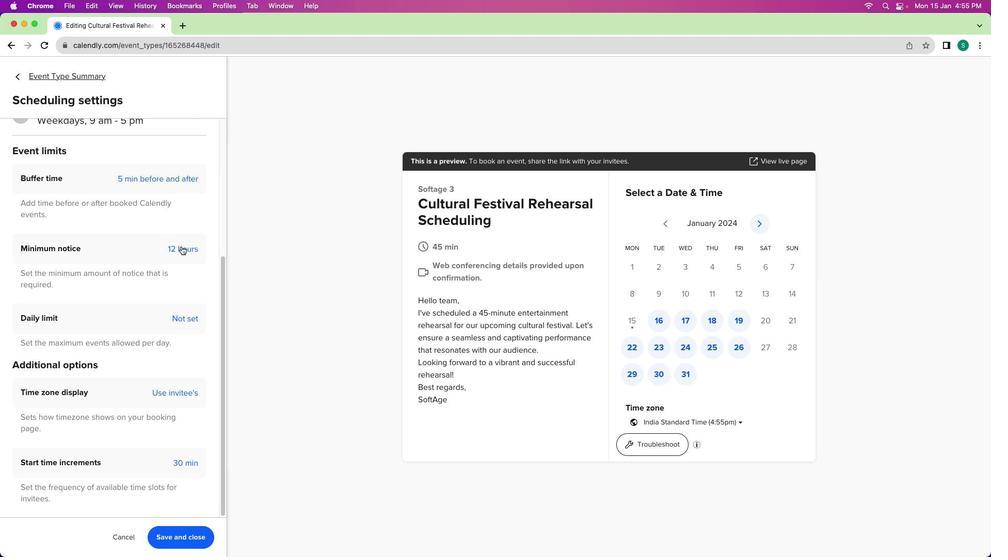 
Action: Mouse moved to (182, 243)
Screenshot: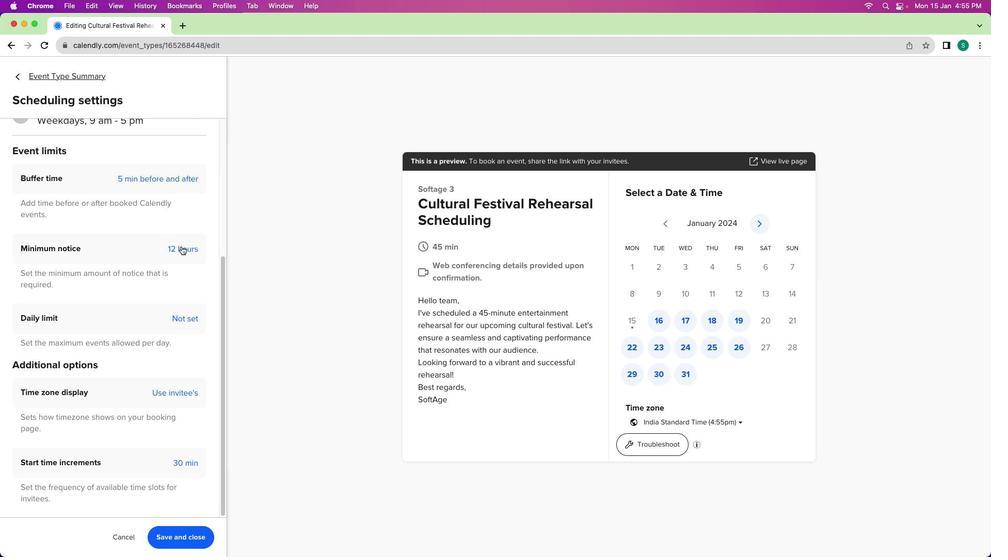 
Action: Mouse scrolled (182, 243) with delta (1, 0)
Screenshot: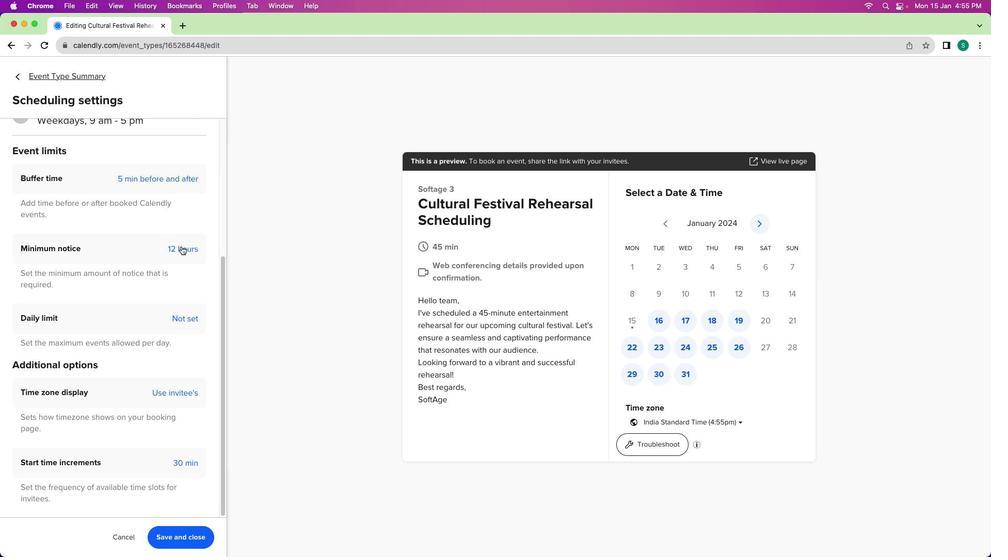 
Action: Mouse moved to (182, 246)
Screenshot: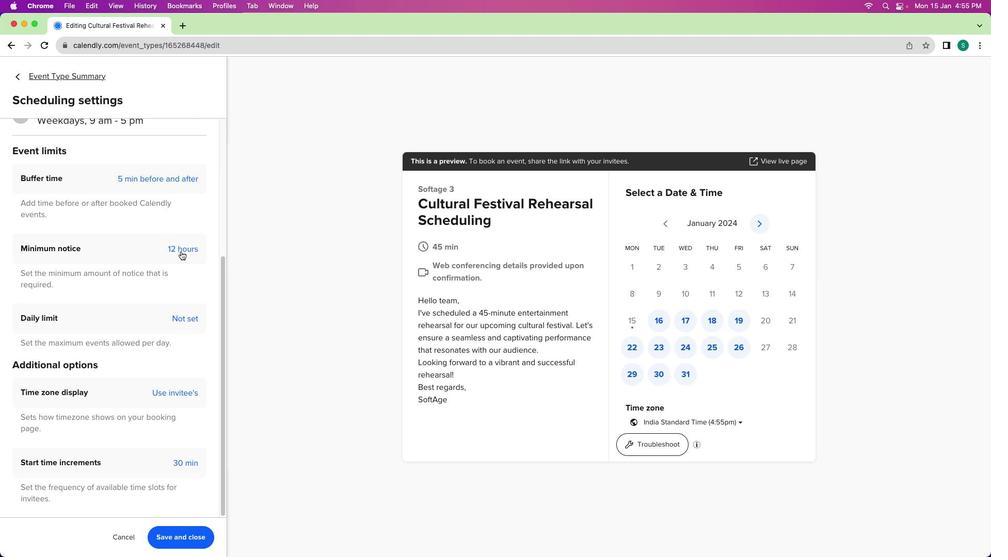 
Action: Mouse scrolled (182, 246) with delta (1, 0)
Screenshot: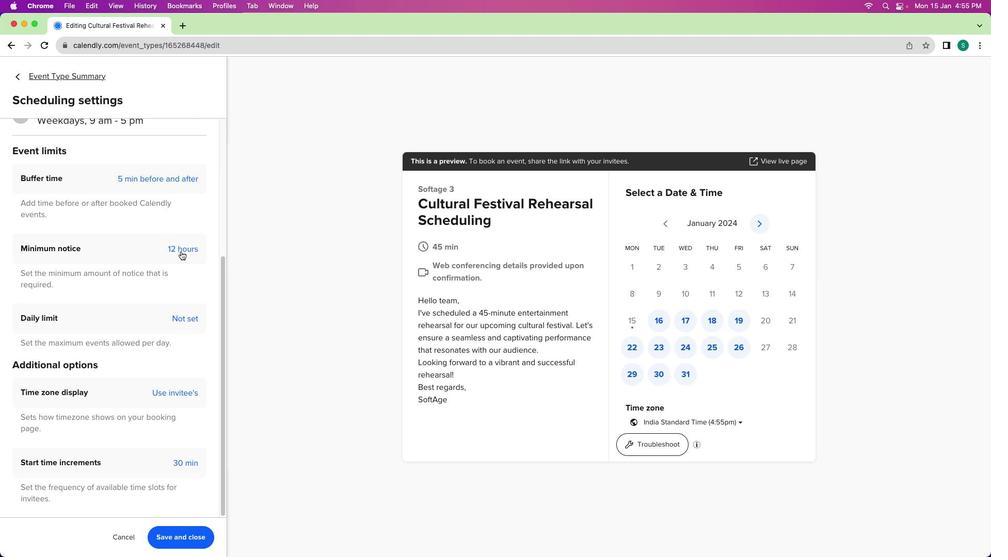 
Action: Mouse moved to (196, 462)
Screenshot: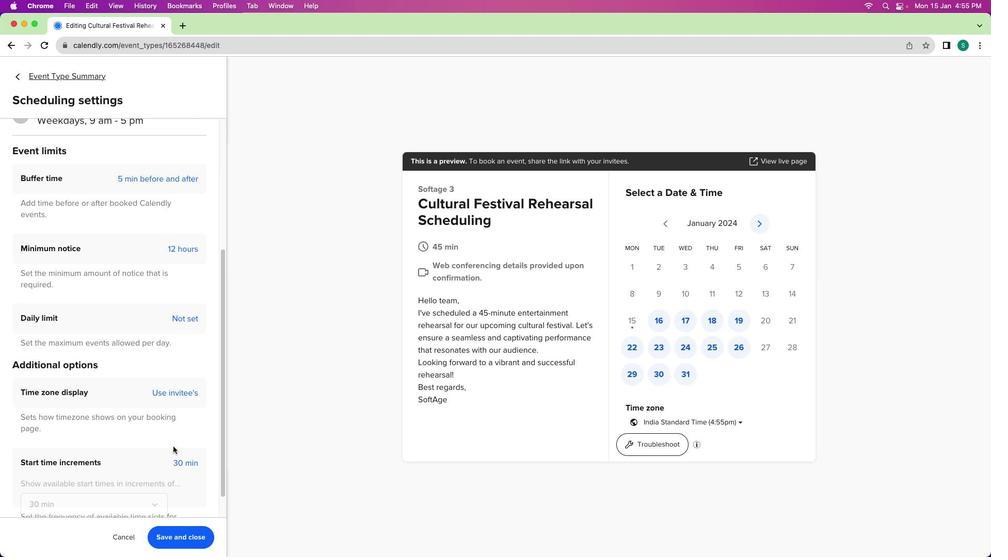 
Action: Mouse pressed left at (196, 462)
Screenshot: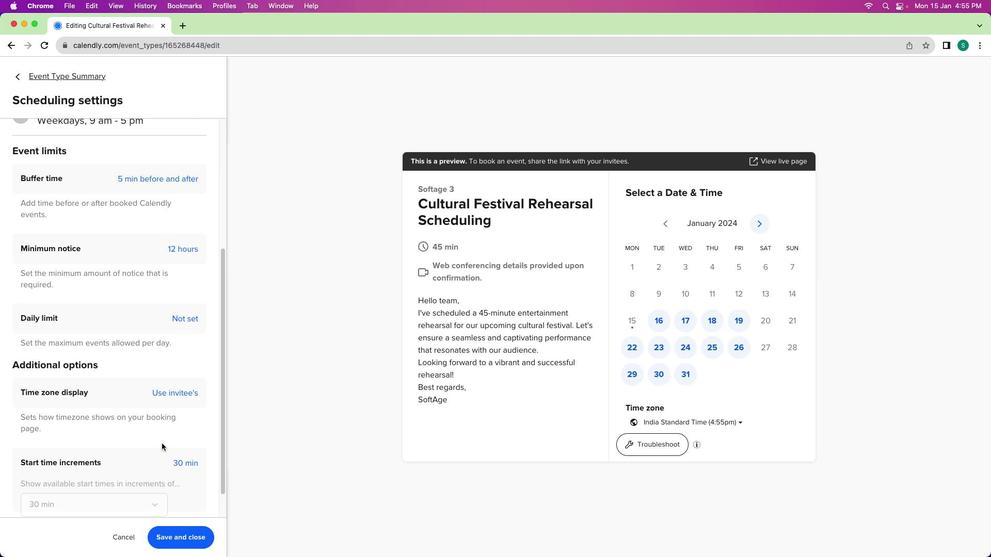 
Action: Mouse moved to (147, 440)
Screenshot: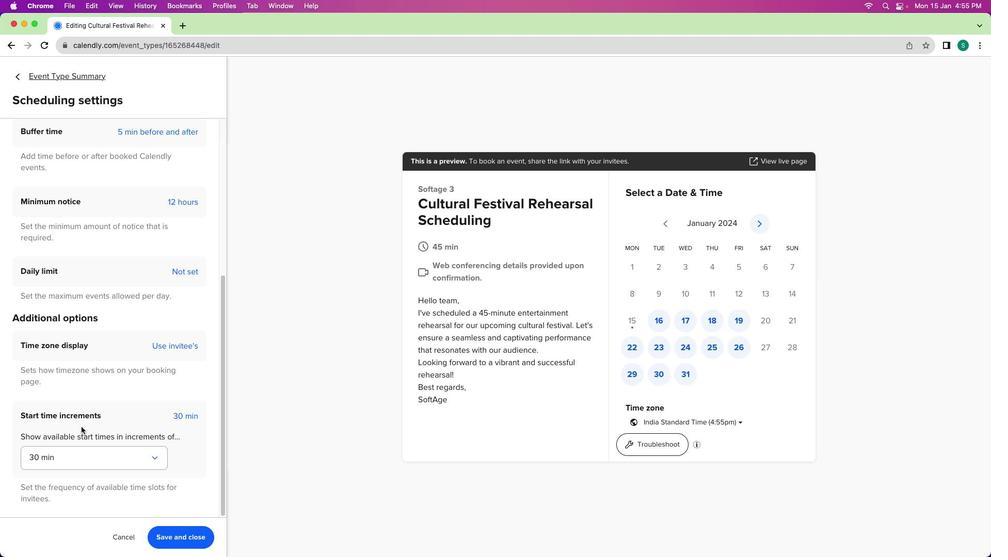 
Action: Mouse scrolled (147, 440) with delta (1, 0)
Screenshot: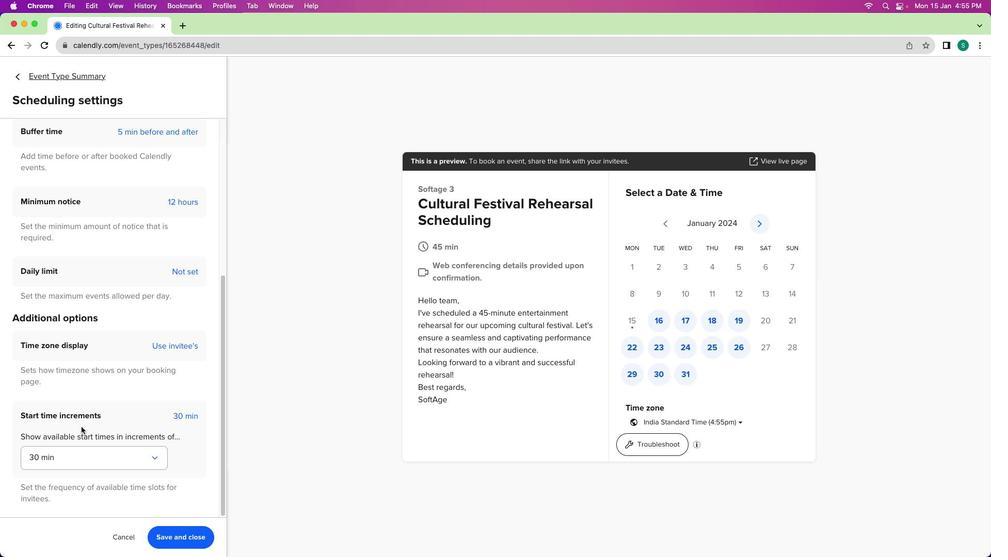 
Action: Mouse moved to (147, 440)
Screenshot: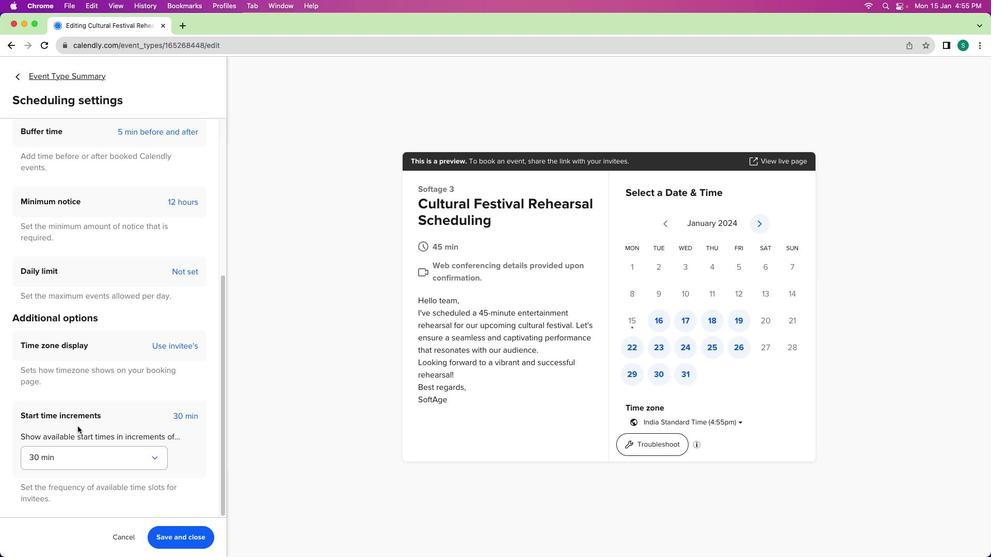 
Action: Mouse scrolled (147, 440) with delta (1, 0)
Screenshot: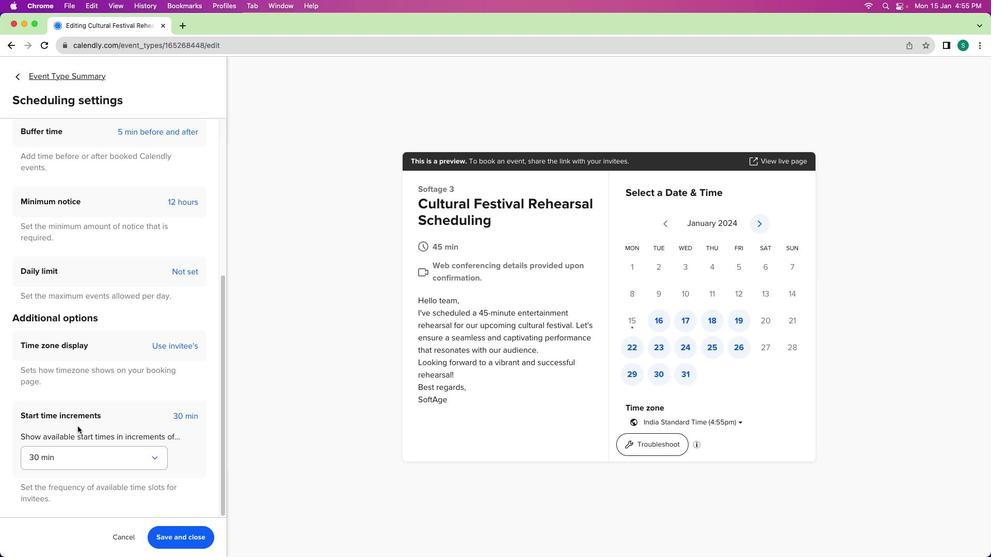 
Action: Mouse scrolled (147, 440) with delta (1, 0)
Screenshot: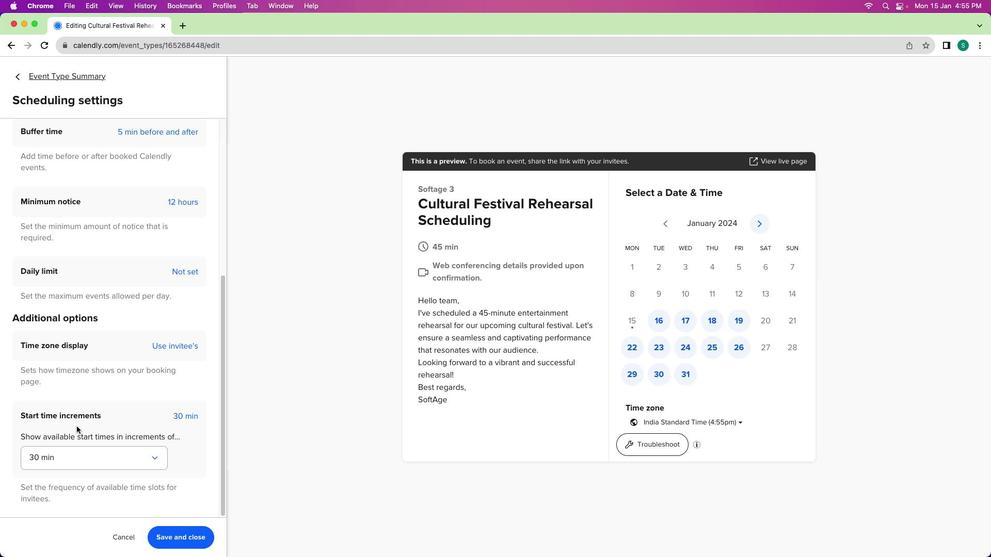 
Action: Mouse scrolled (147, 440) with delta (1, 0)
Screenshot: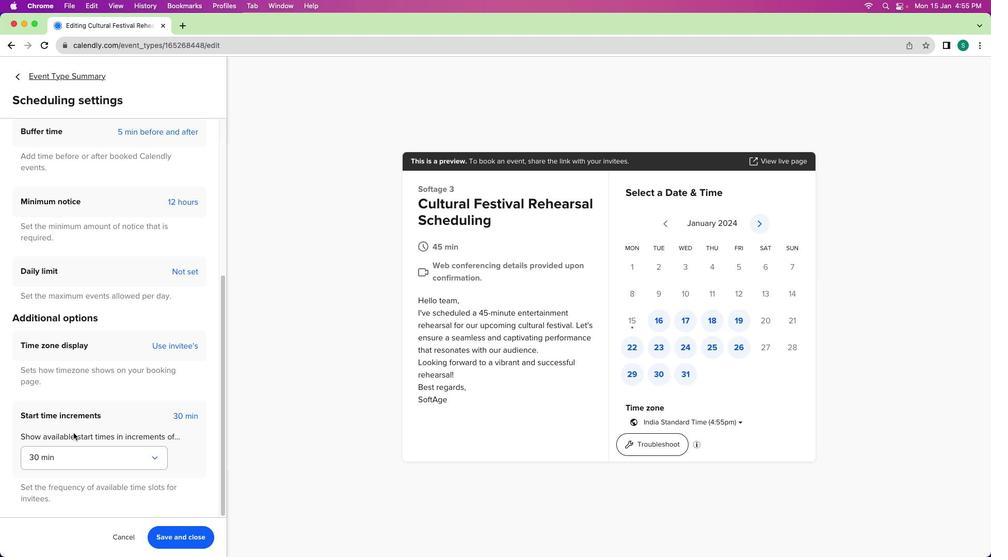 
Action: Mouse moved to (109, 460)
Screenshot: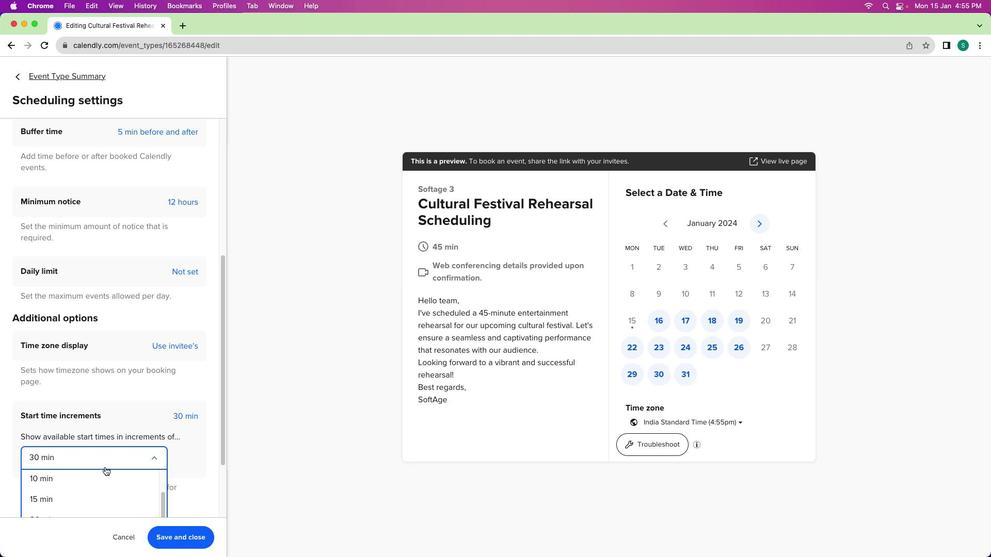 
Action: Mouse pressed left at (109, 460)
Screenshot: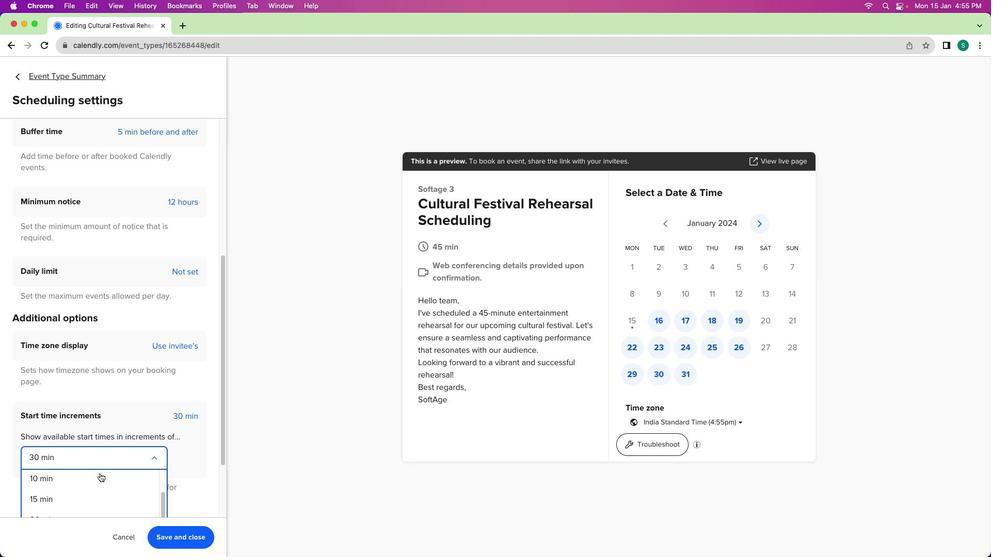 
Action: Mouse moved to (81, 500)
Screenshot: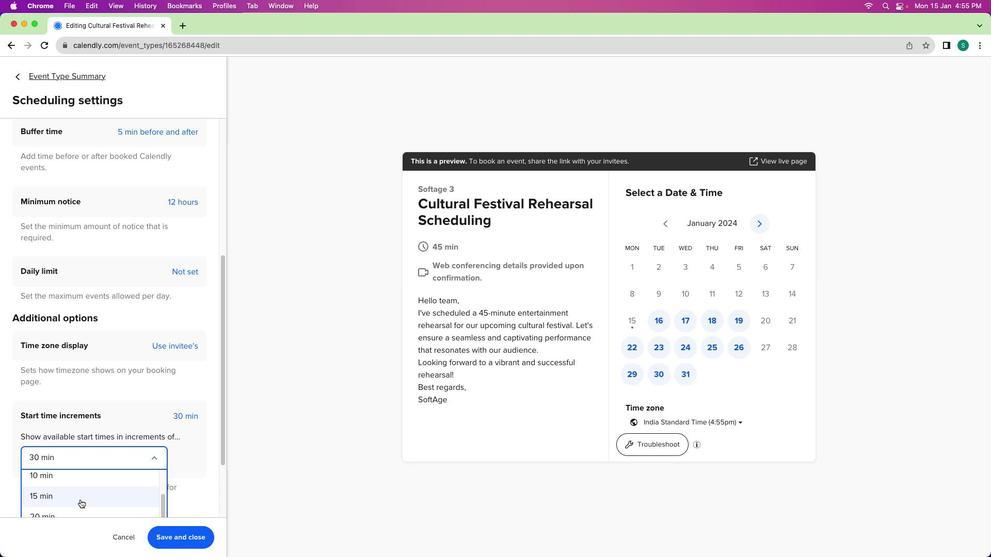 
Action: Mouse scrolled (81, 500) with delta (1, 0)
Screenshot: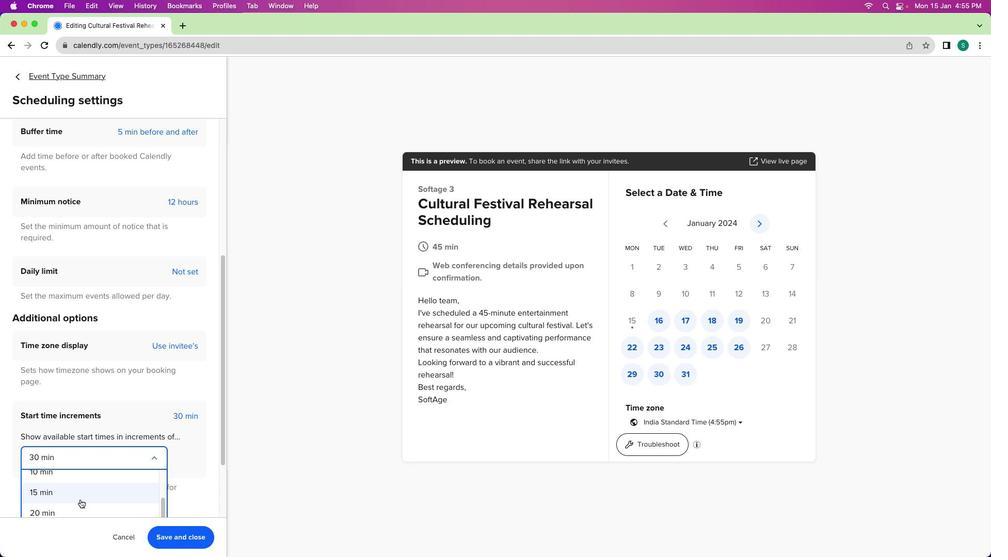 
Action: Mouse scrolled (81, 500) with delta (1, 0)
Screenshot: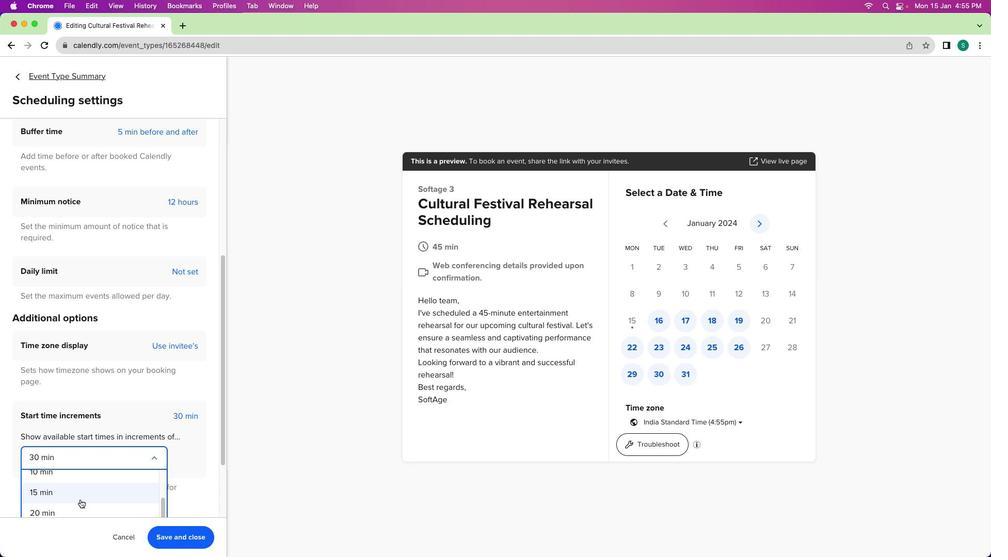 
Action: Mouse scrolled (81, 500) with delta (1, 0)
Screenshot: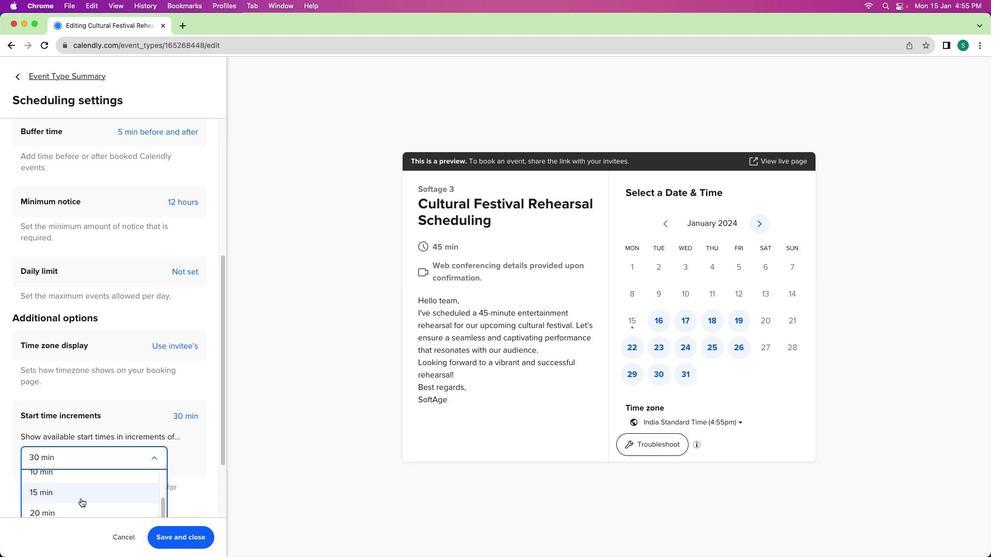 
Action: Mouse scrolled (81, 500) with delta (1, 0)
Screenshot: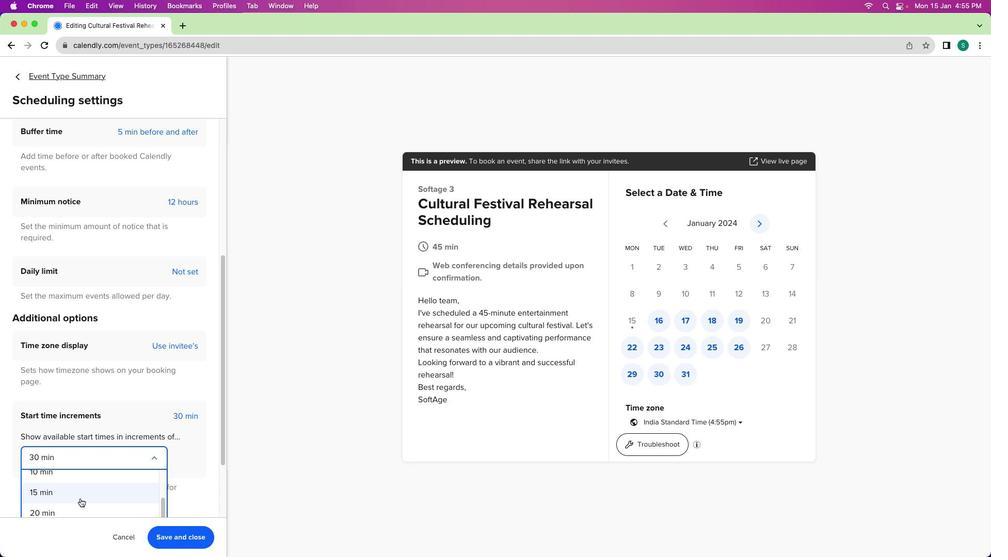 
Action: Mouse moved to (61, 511)
Screenshot: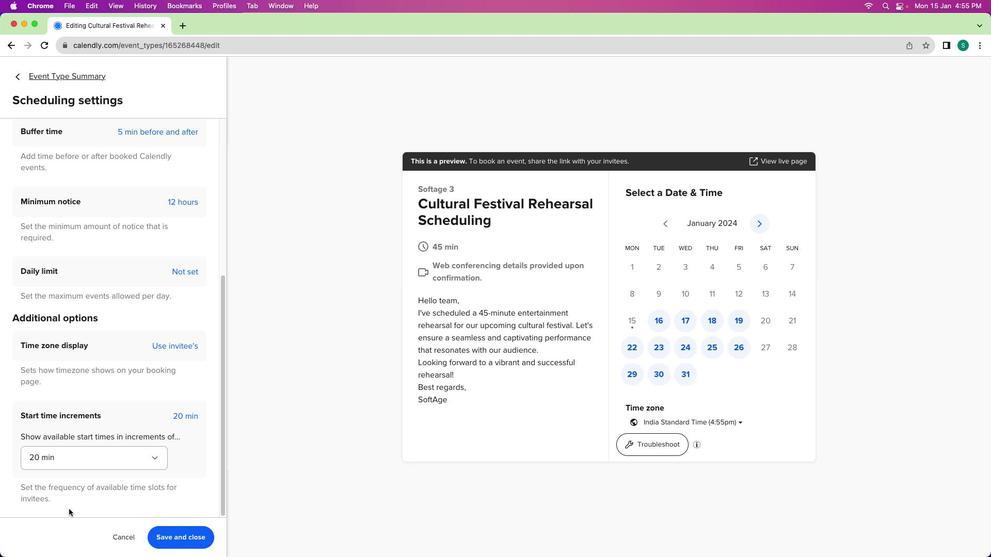 
Action: Mouse pressed left at (61, 511)
Screenshot: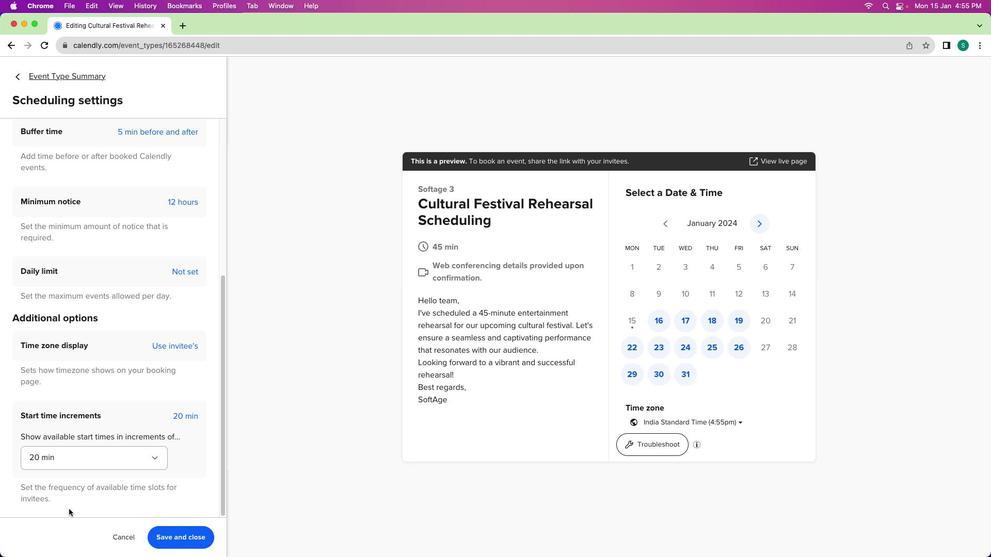 
Action: Mouse moved to (215, 537)
Screenshot: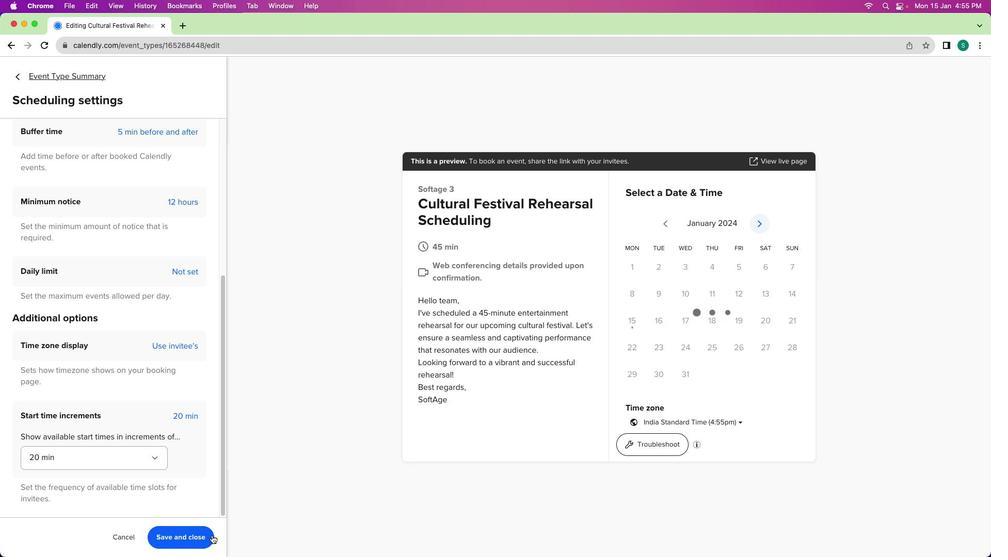 
Action: Mouse pressed left at (215, 537)
Screenshot: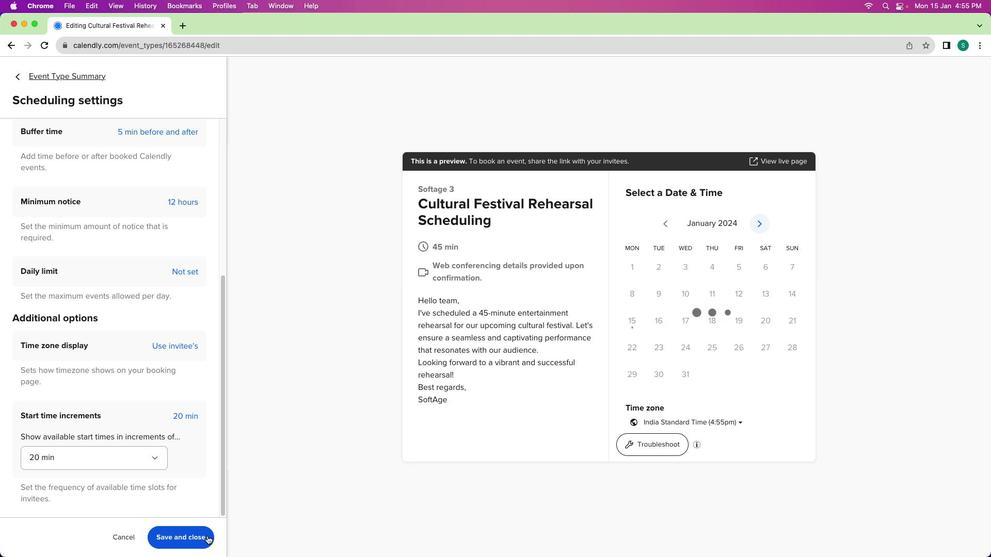 
Action: Mouse moved to (203, 537)
Screenshot: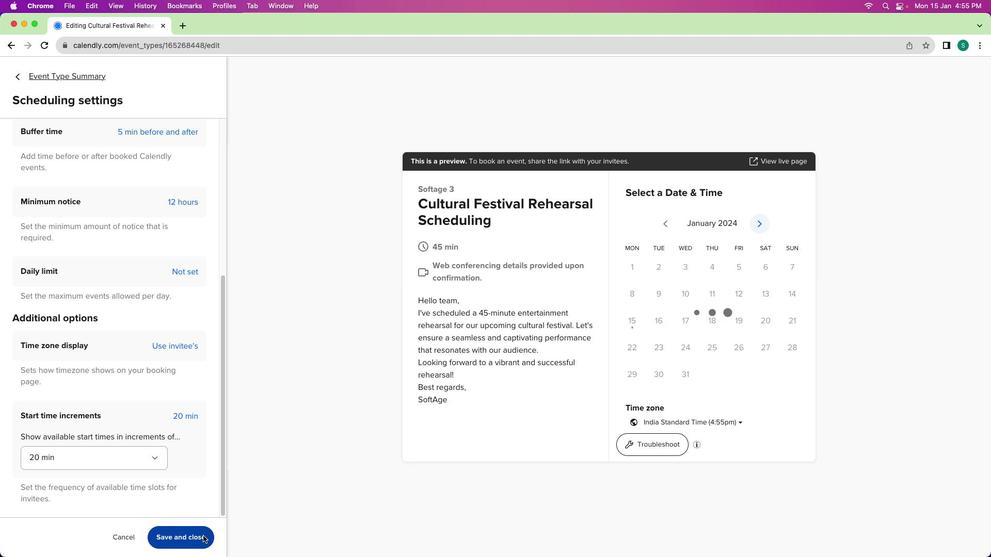 
Action: Mouse pressed left at (203, 537)
Screenshot: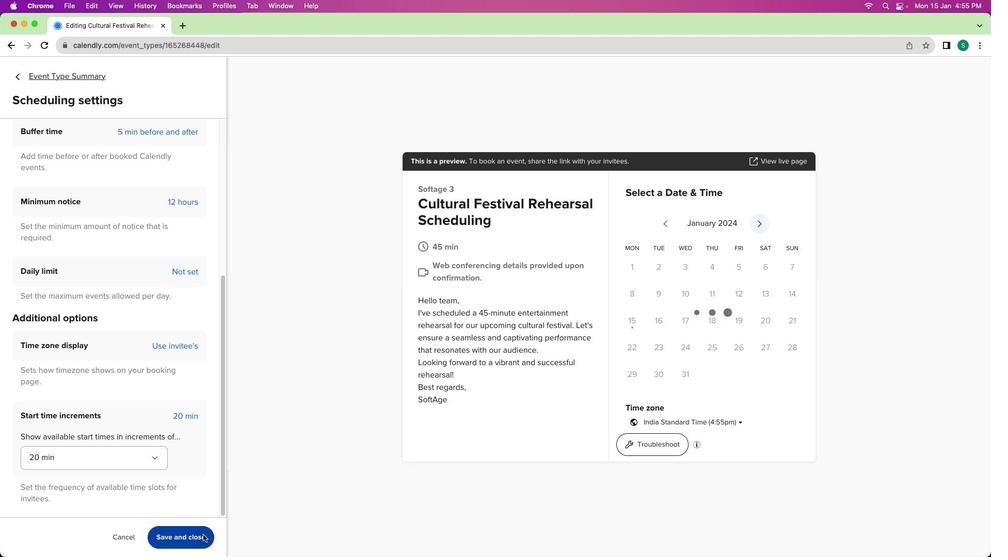 
Action: Mouse moved to (45, 75)
Screenshot: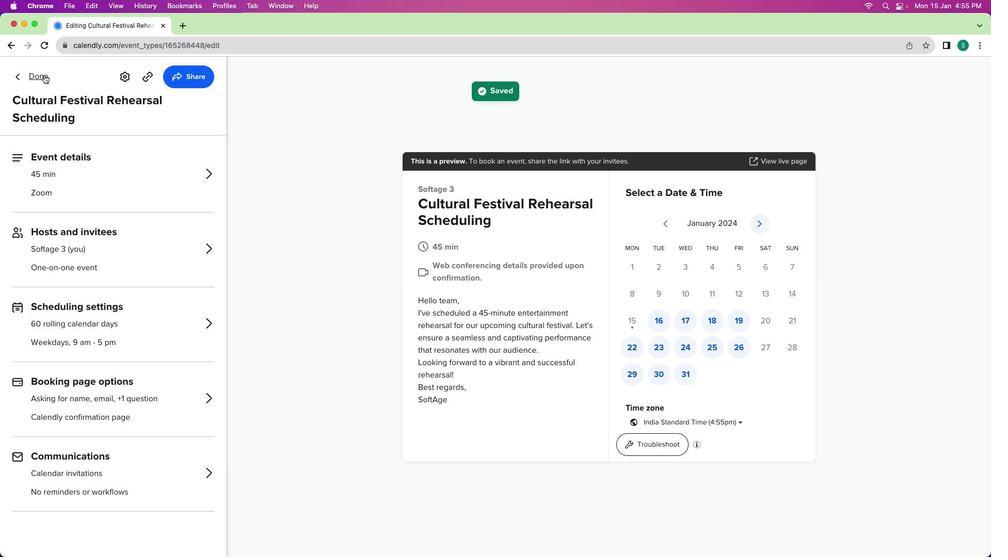 
Action: Mouse pressed left at (45, 75)
Screenshot: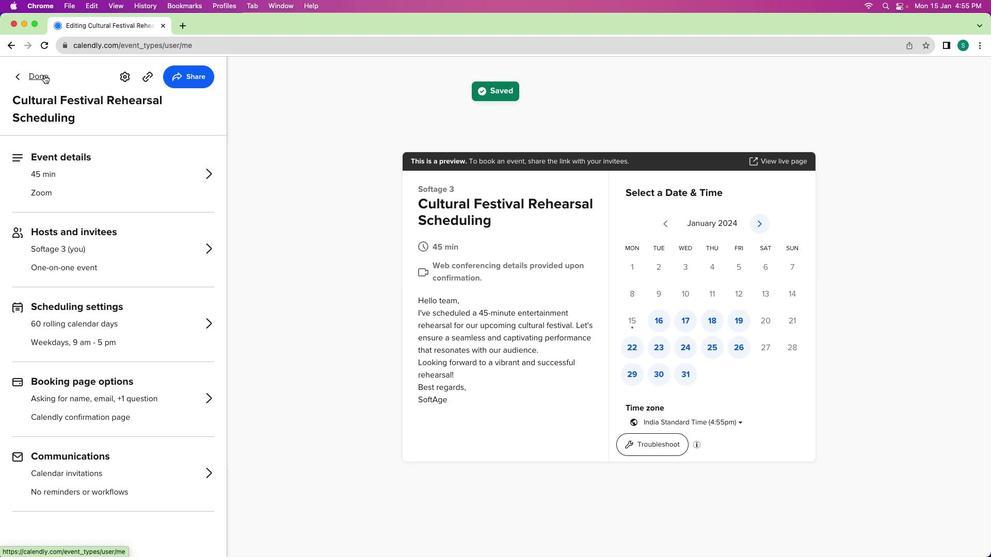 
Action: Mouse moved to (347, 311)
Screenshot: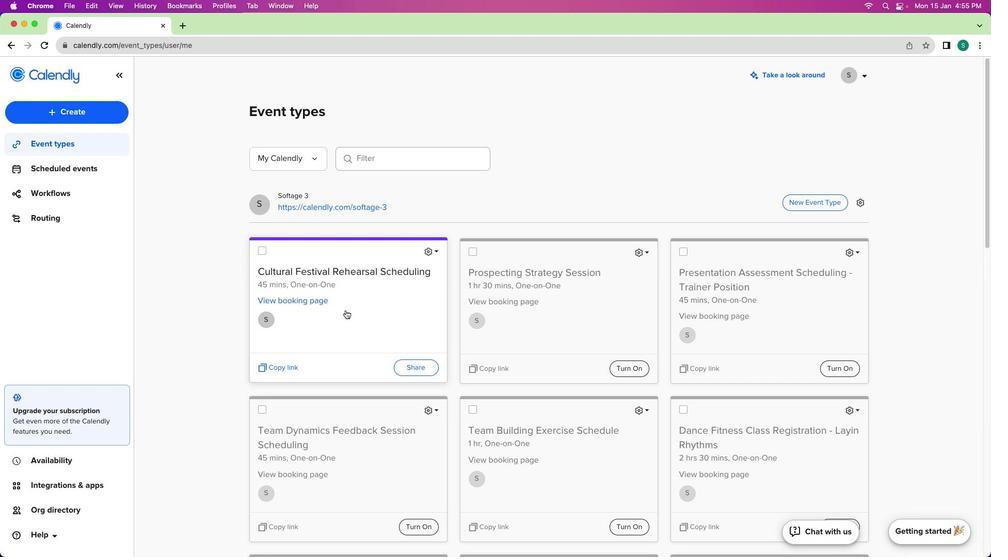 
